 Task: Find connections with filter location Mahwah with filter topic #fundraisingwith filter profile language English with filter current company Sterling and Wilson Renewable Energy with filter school Birla Vishvakarma Mahavidyalaya with filter industry Computer Networking Products with filter service category Video Editing with filter keywords title Speechwriter
Action: Mouse moved to (474, 57)
Screenshot: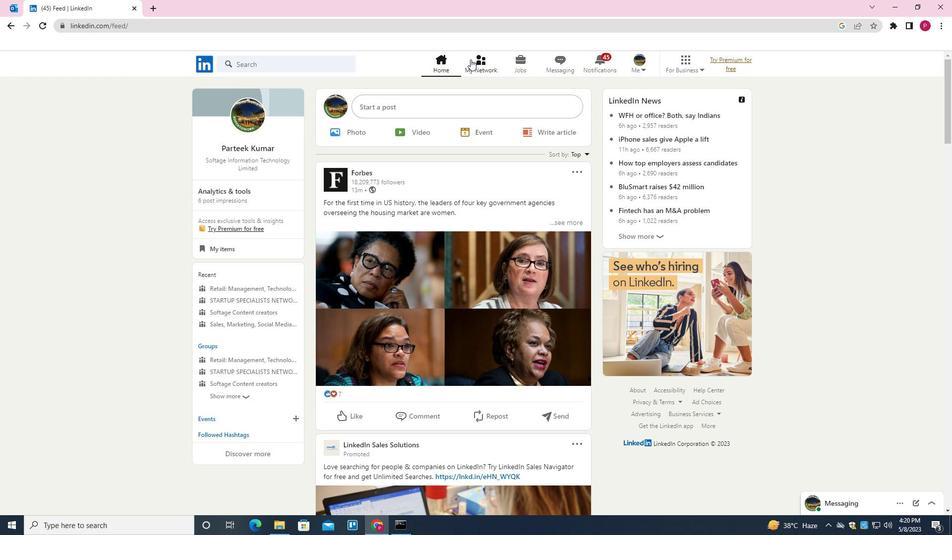 
Action: Mouse pressed left at (474, 57)
Screenshot: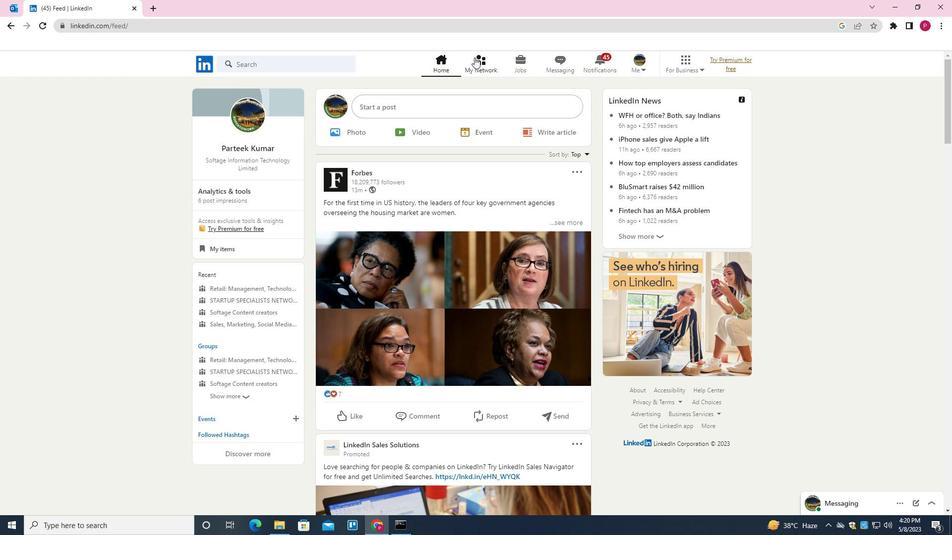 
Action: Mouse moved to (303, 123)
Screenshot: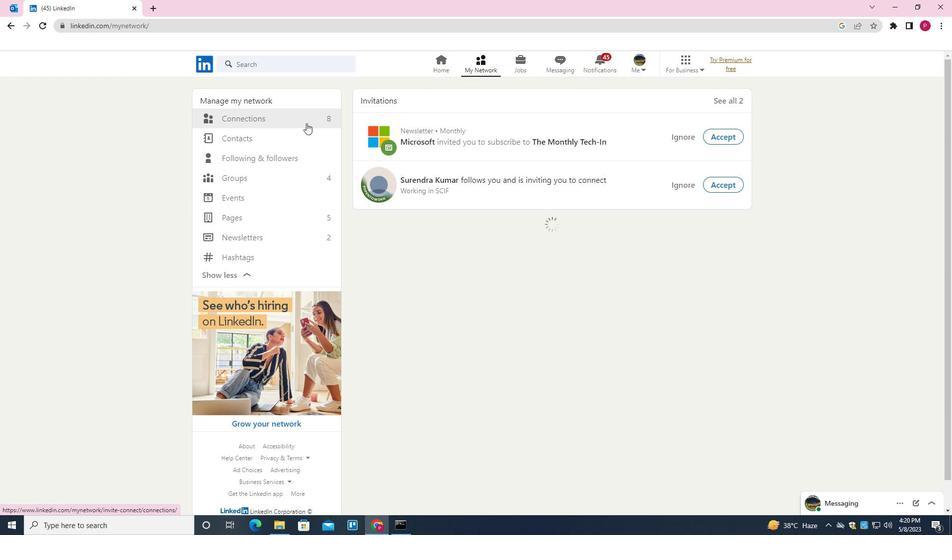 
Action: Mouse pressed left at (303, 123)
Screenshot: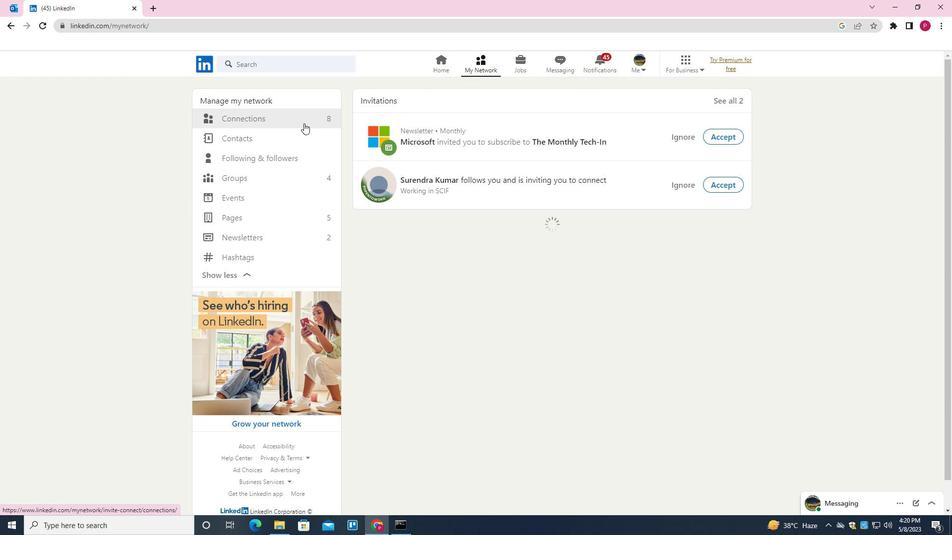 
Action: Mouse moved to (556, 121)
Screenshot: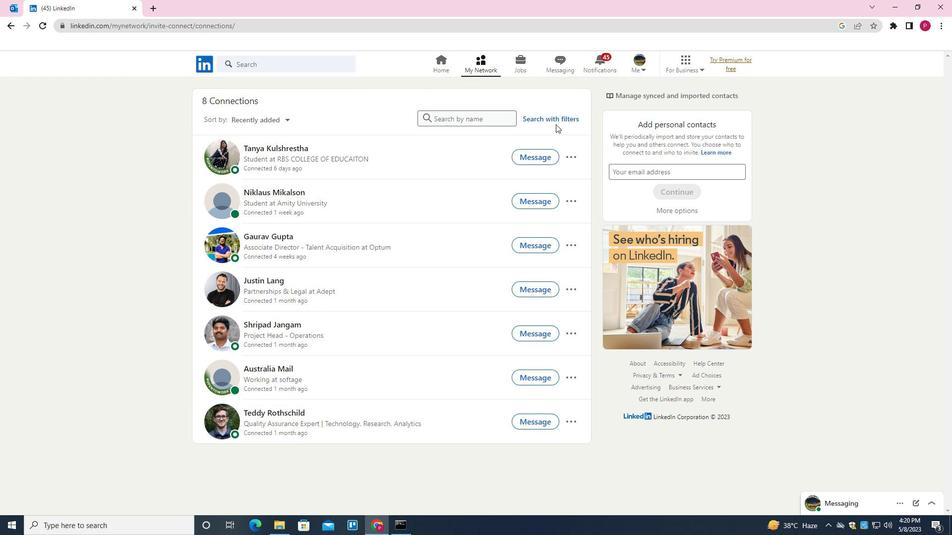 
Action: Mouse pressed left at (556, 121)
Screenshot: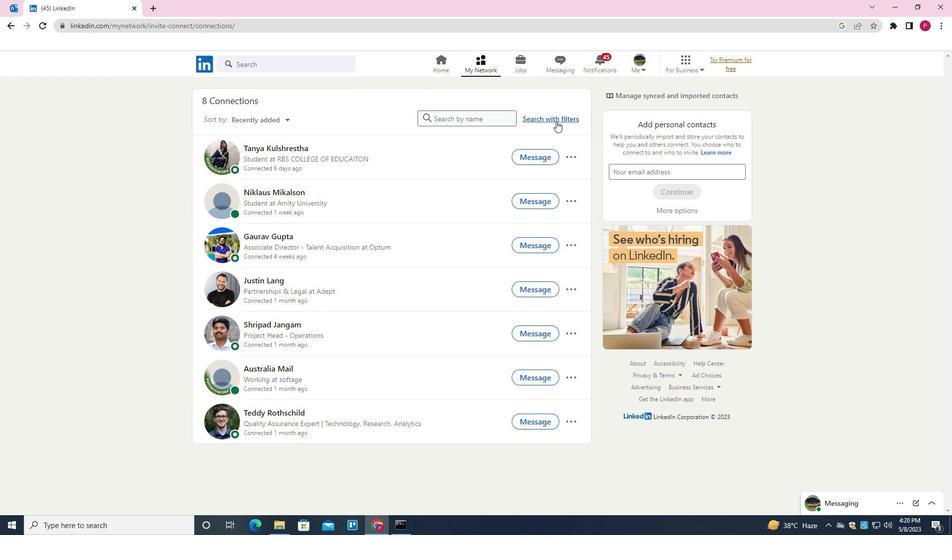 
Action: Mouse moved to (511, 95)
Screenshot: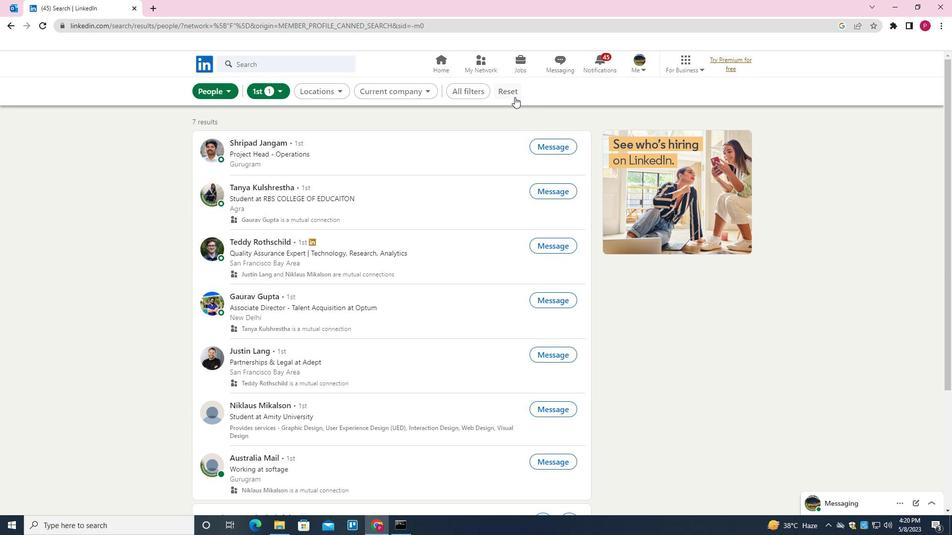
Action: Mouse pressed left at (511, 95)
Screenshot: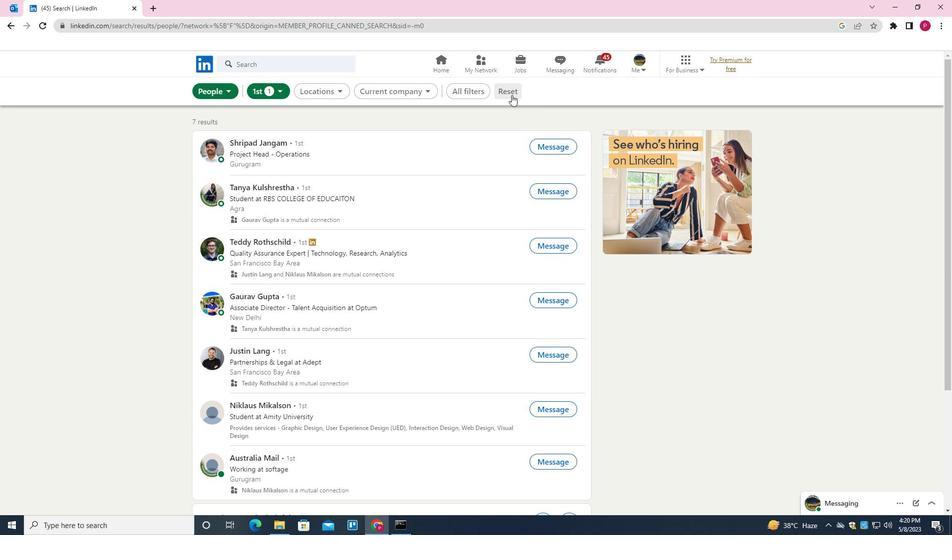 
Action: Mouse moved to (495, 91)
Screenshot: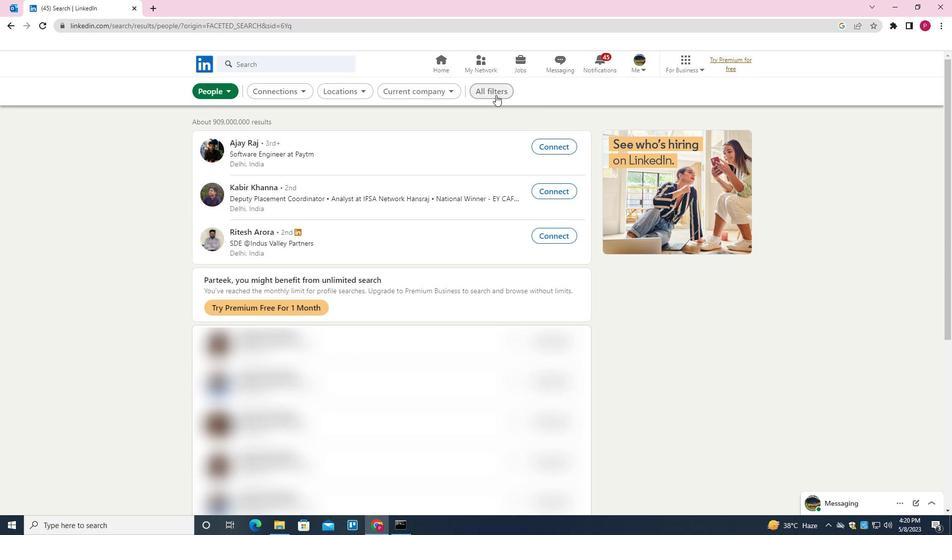 
Action: Mouse pressed left at (495, 91)
Screenshot: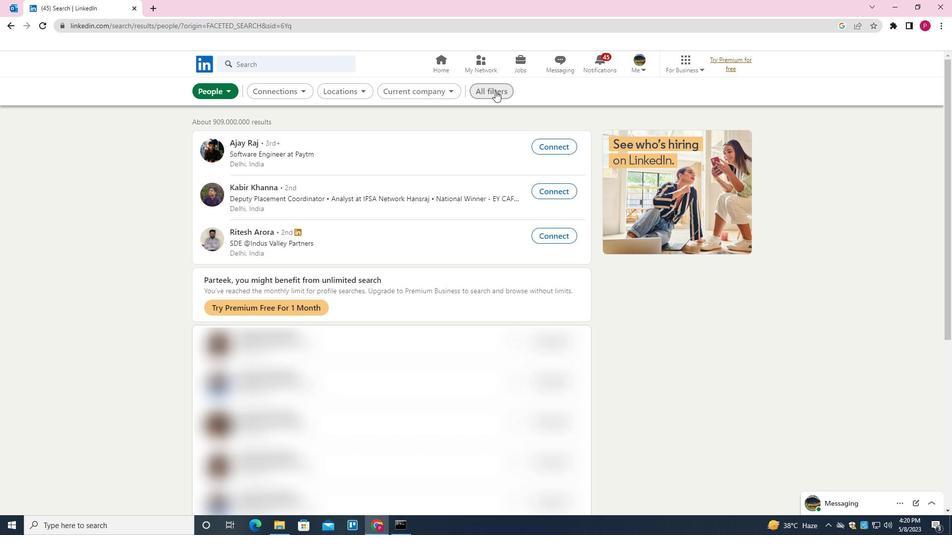 
Action: Mouse moved to (792, 246)
Screenshot: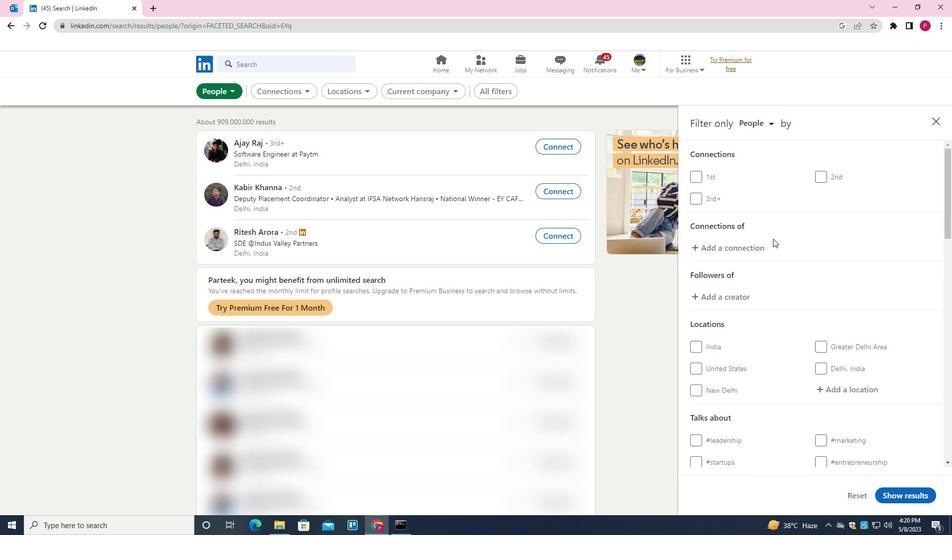 
Action: Mouse scrolled (792, 246) with delta (0, 0)
Screenshot: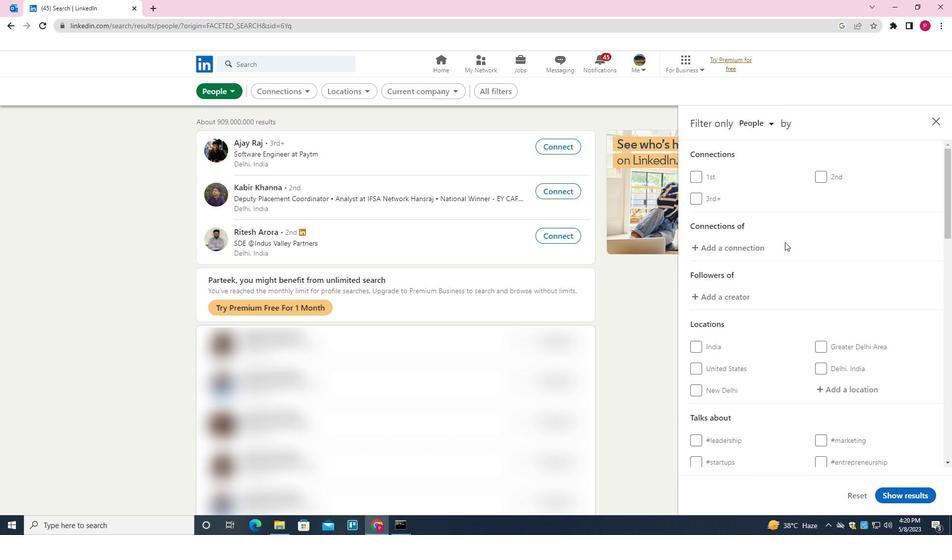 
Action: Mouse moved to (792, 249)
Screenshot: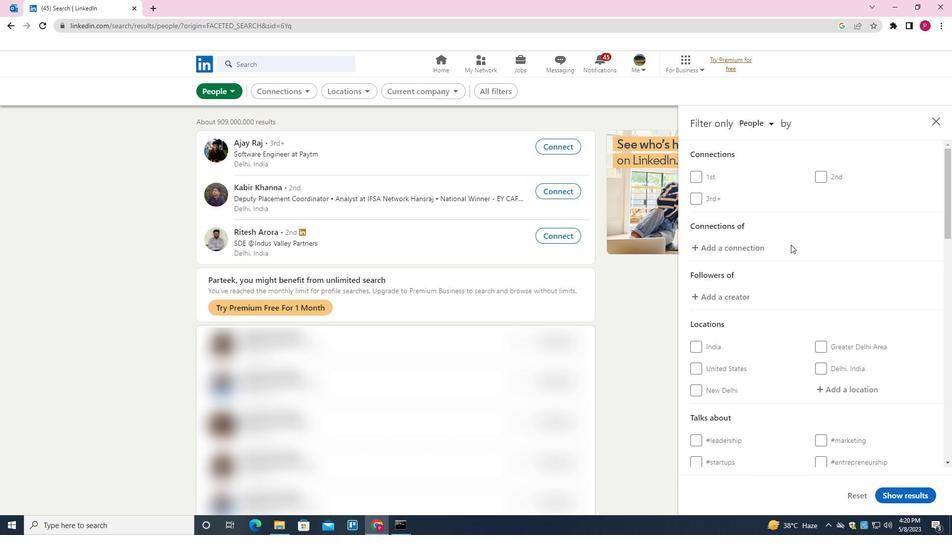 
Action: Mouse scrolled (792, 248) with delta (0, 0)
Screenshot: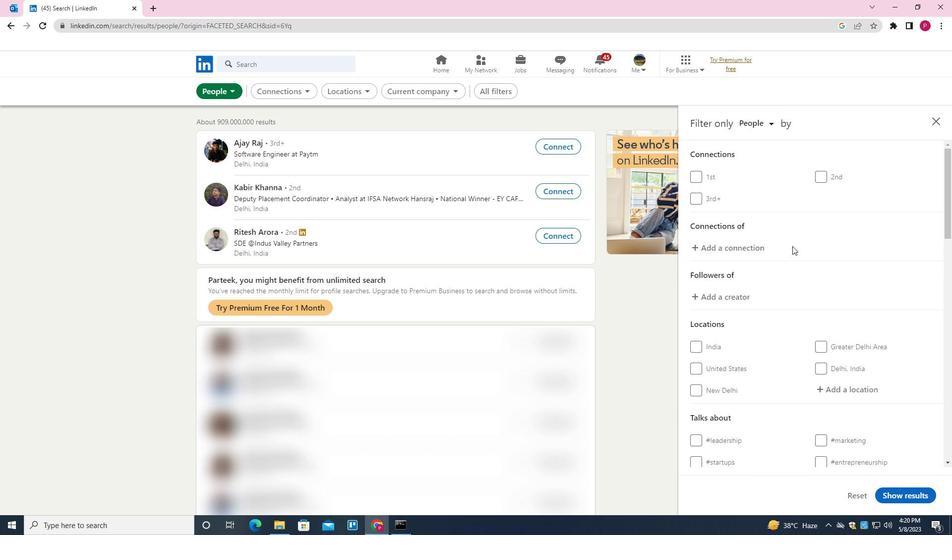 
Action: Mouse scrolled (792, 248) with delta (0, 0)
Screenshot: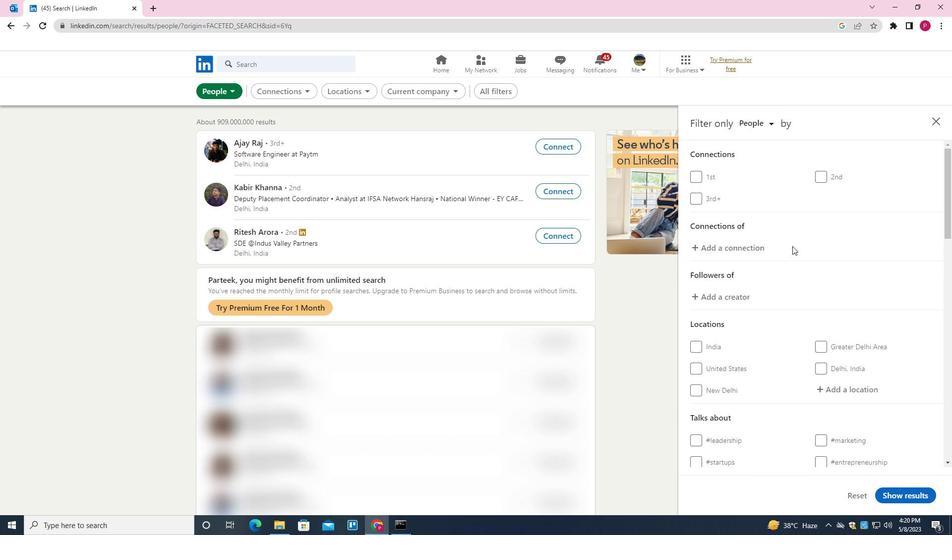 
Action: Mouse moved to (840, 243)
Screenshot: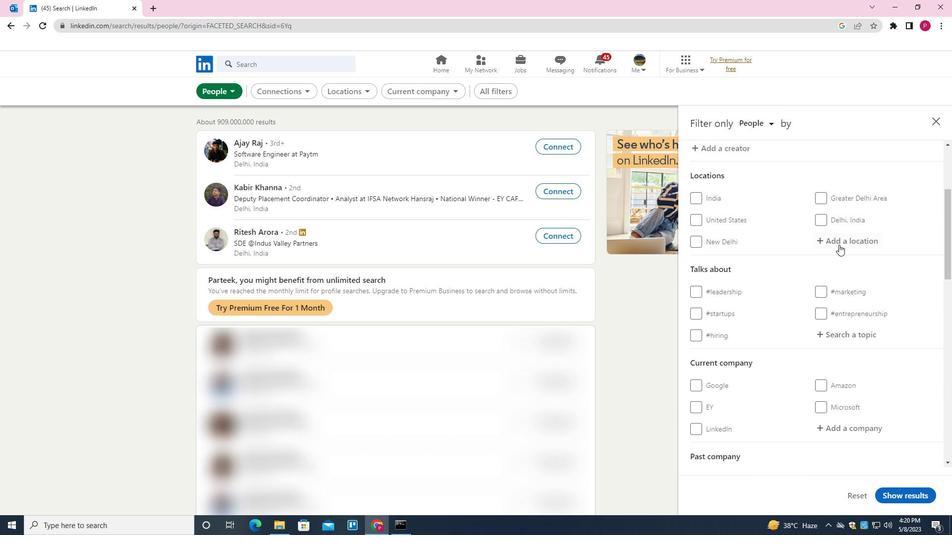 
Action: Mouse pressed left at (840, 243)
Screenshot: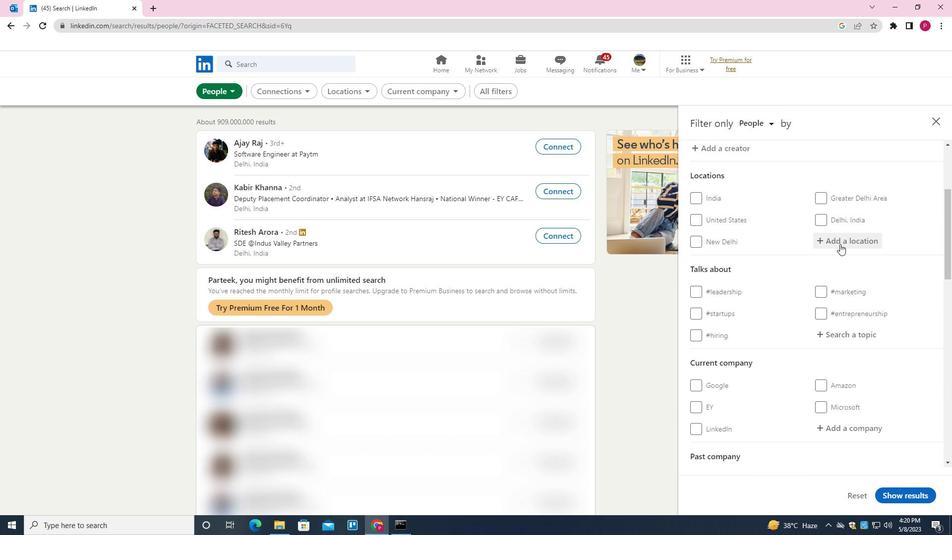 
Action: Mouse moved to (740, 307)
Screenshot: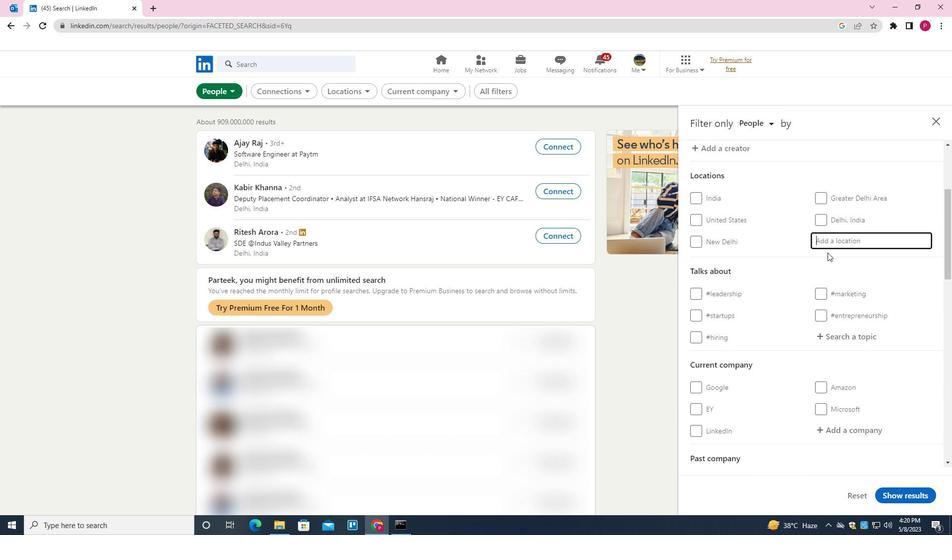 
Action: Key pressed <Key.shift>MAHWAH
Screenshot: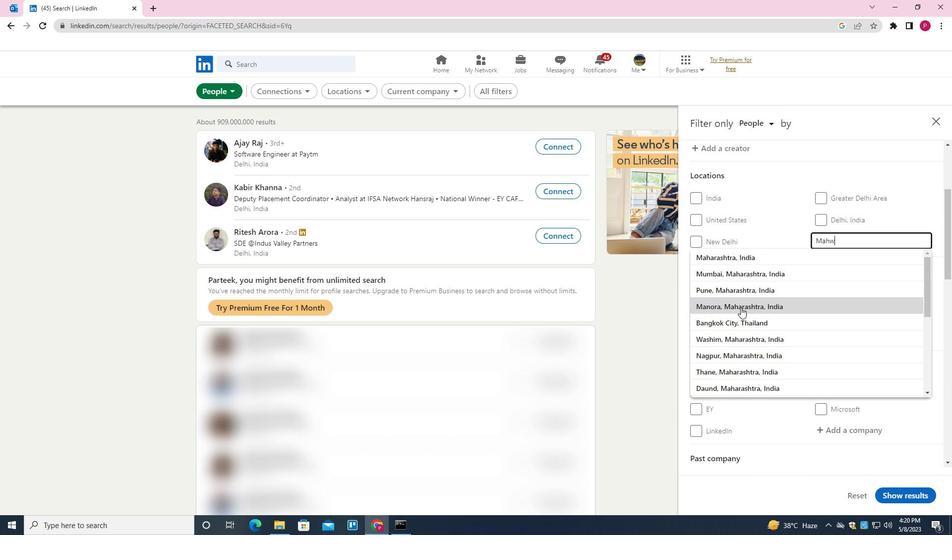 
Action: Mouse moved to (740, 308)
Screenshot: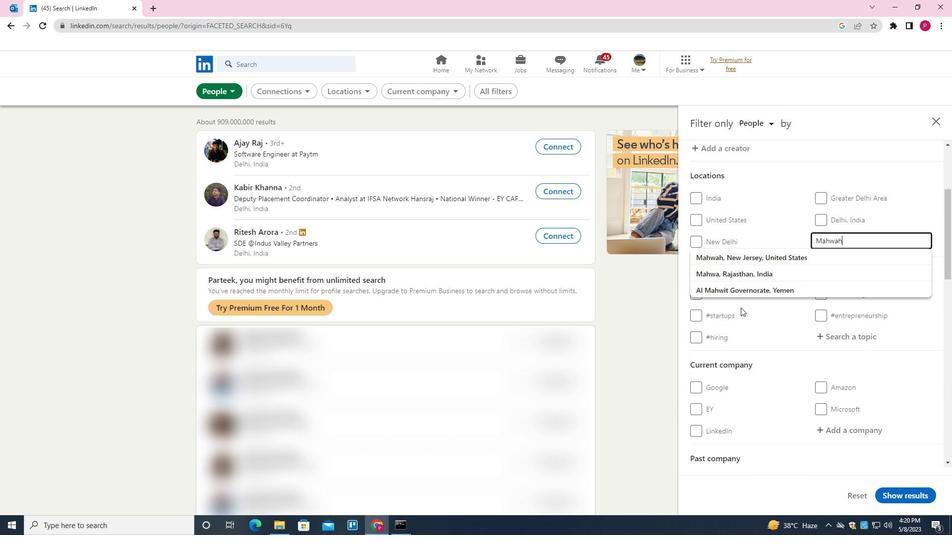 
Action: Key pressed <Key.down><Key.enter>
Screenshot: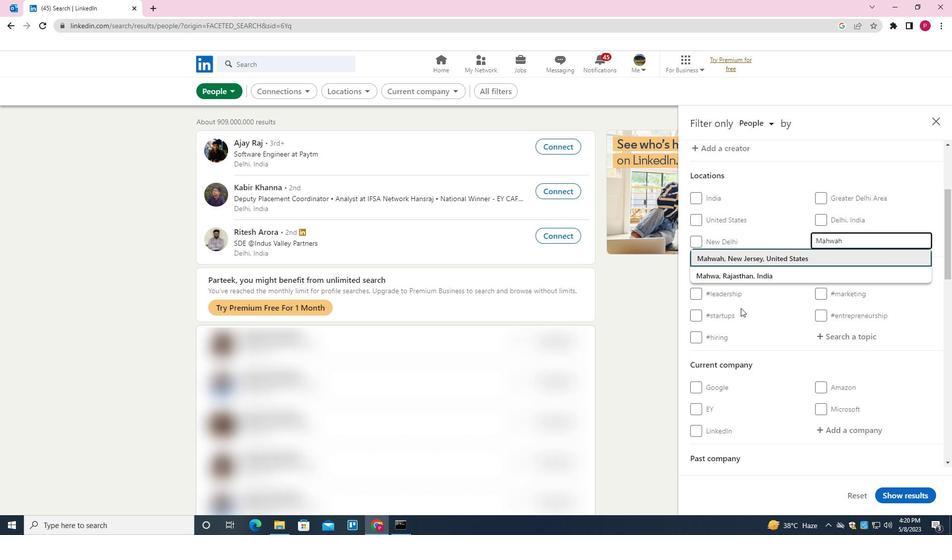 
Action: Mouse moved to (739, 308)
Screenshot: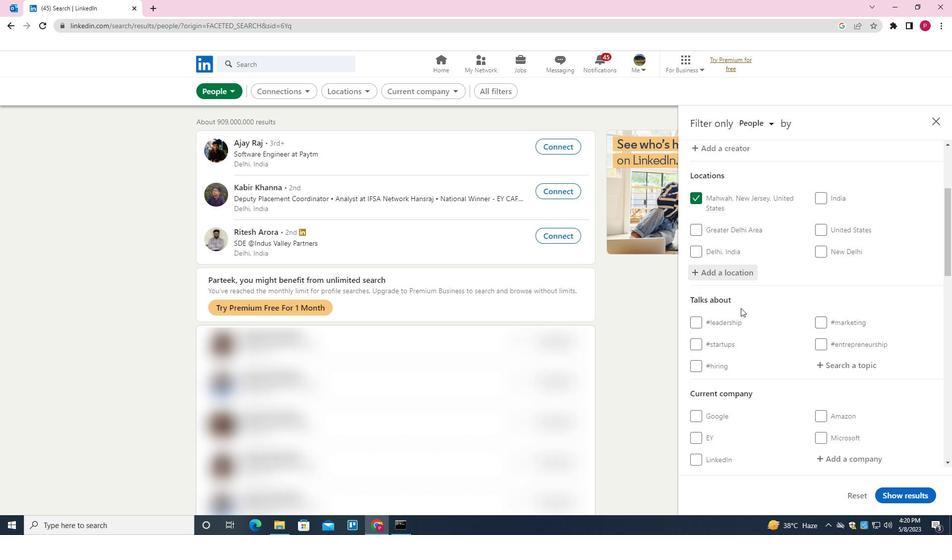 
Action: Mouse scrolled (739, 308) with delta (0, 0)
Screenshot: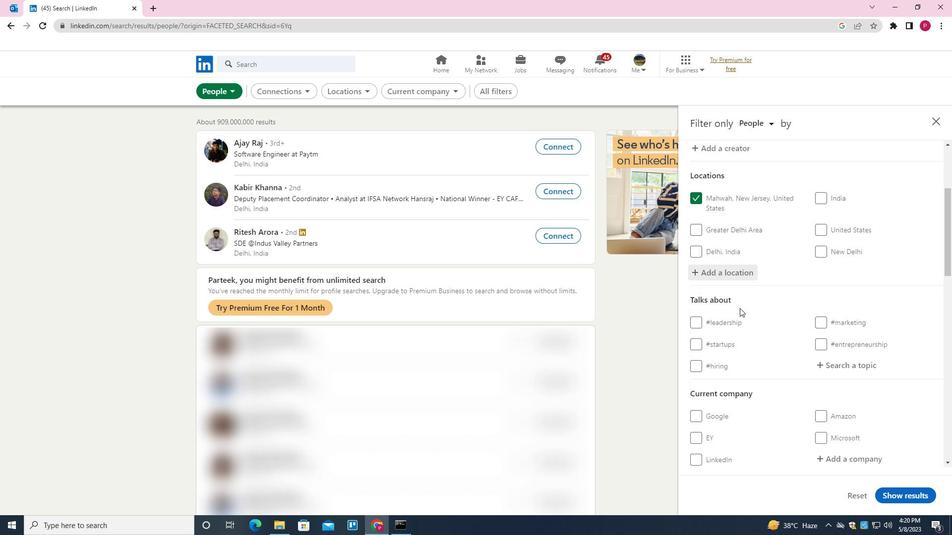 
Action: Mouse scrolled (739, 308) with delta (0, 0)
Screenshot: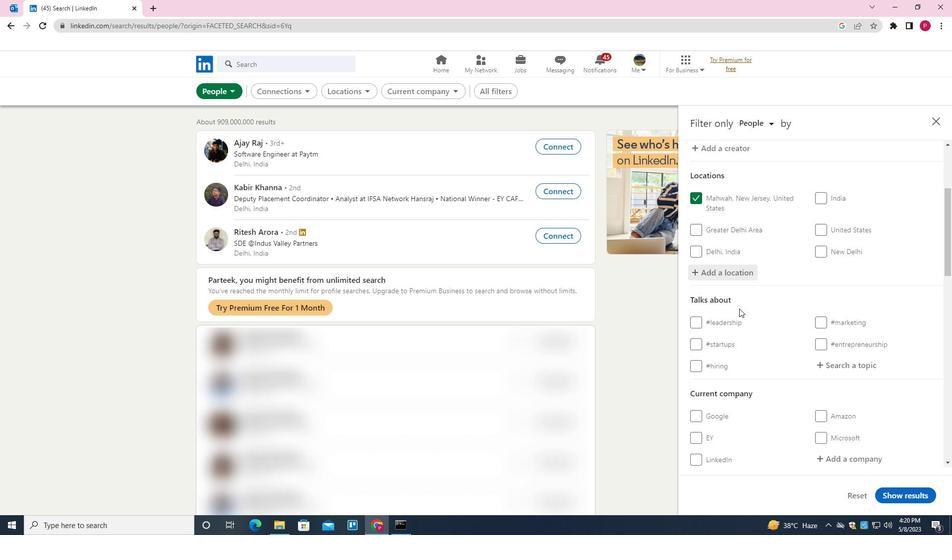 
Action: Mouse scrolled (739, 308) with delta (0, 0)
Screenshot: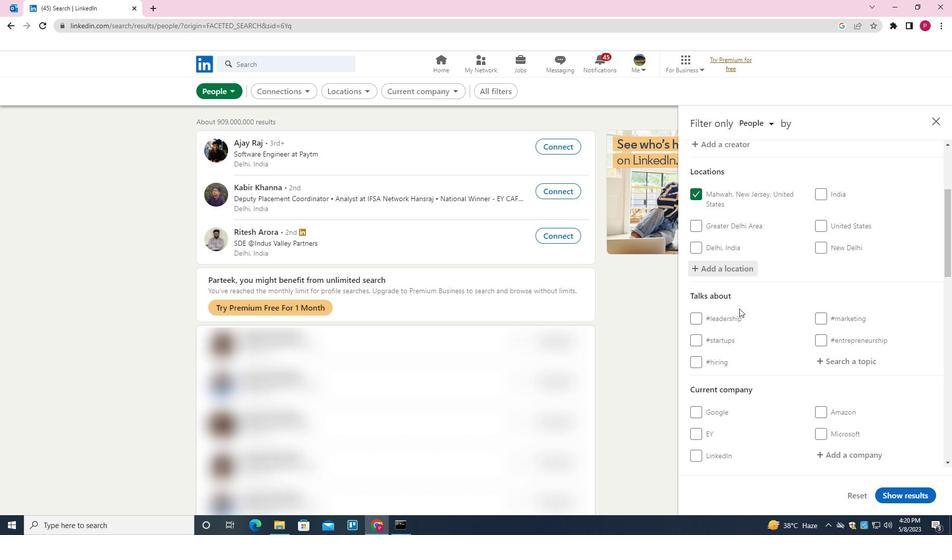 
Action: Mouse moved to (845, 216)
Screenshot: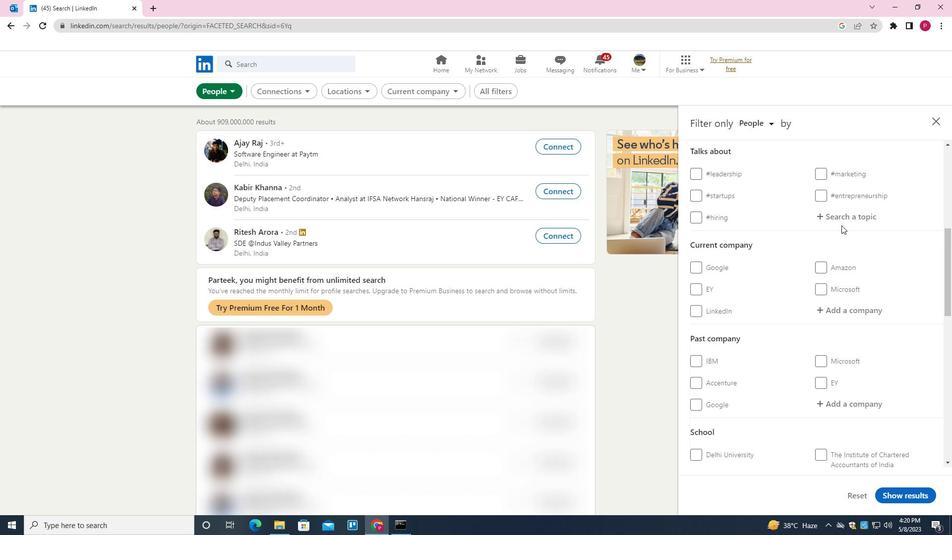 
Action: Mouse pressed left at (845, 216)
Screenshot: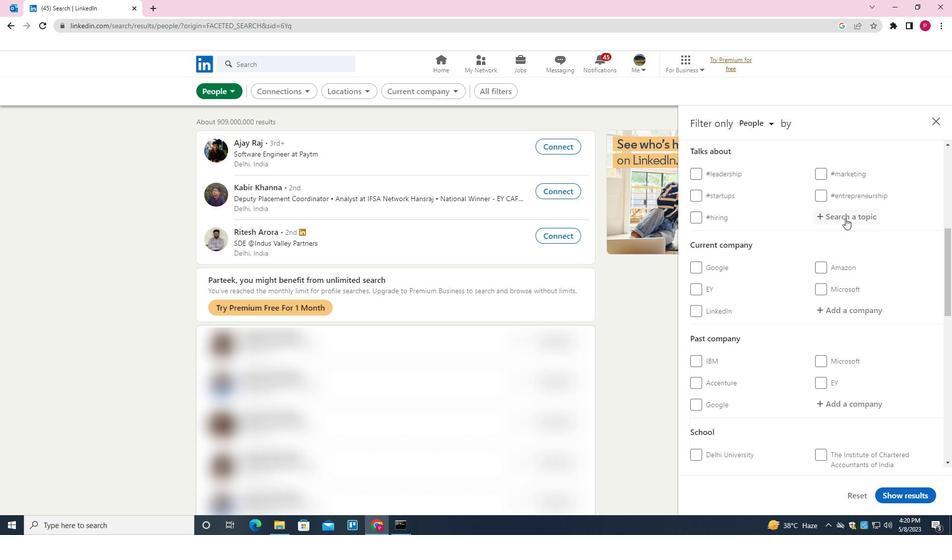 
Action: Key pressed FUNDRAISING<Key.down><Key.enter>
Screenshot: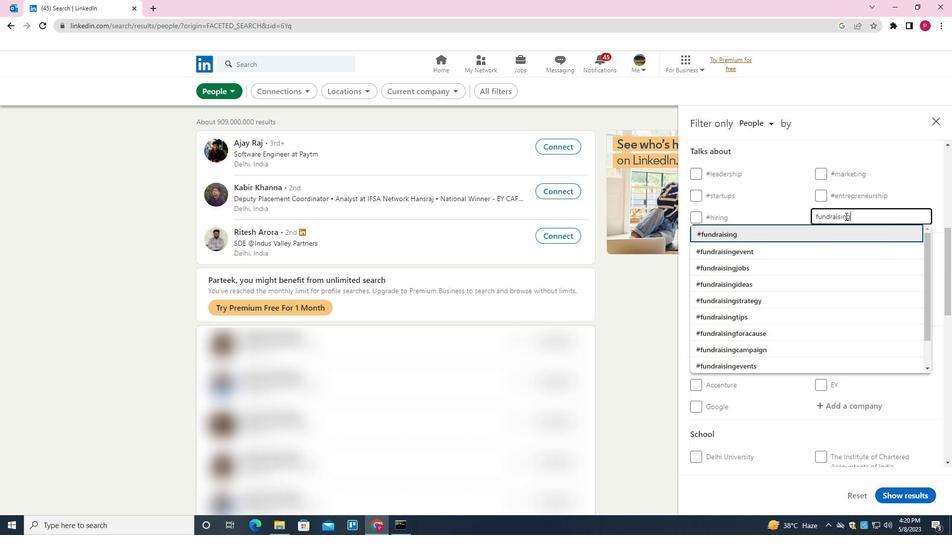 
Action: Mouse moved to (767, 293)
Screenshot: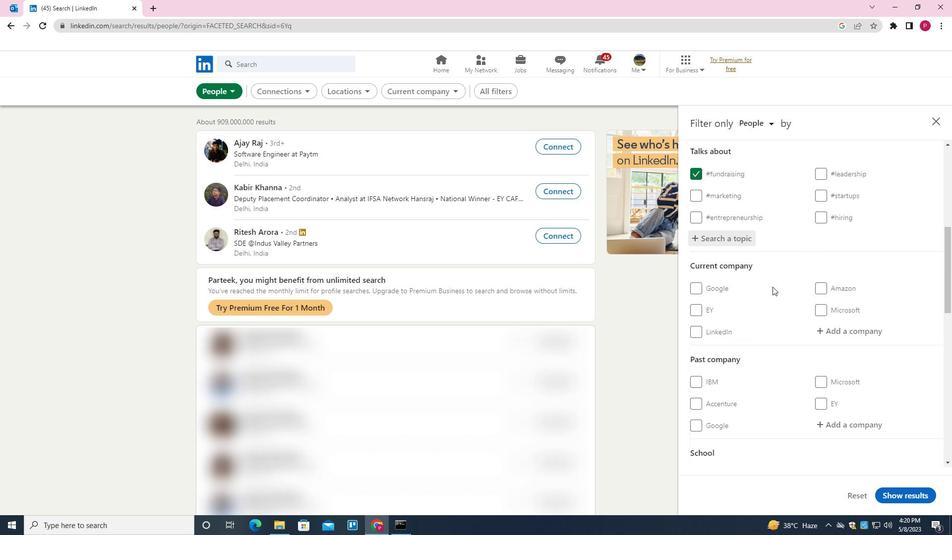 
Action: Mouse scrolled (767, 293) with delta (0, 0)
Screenshot: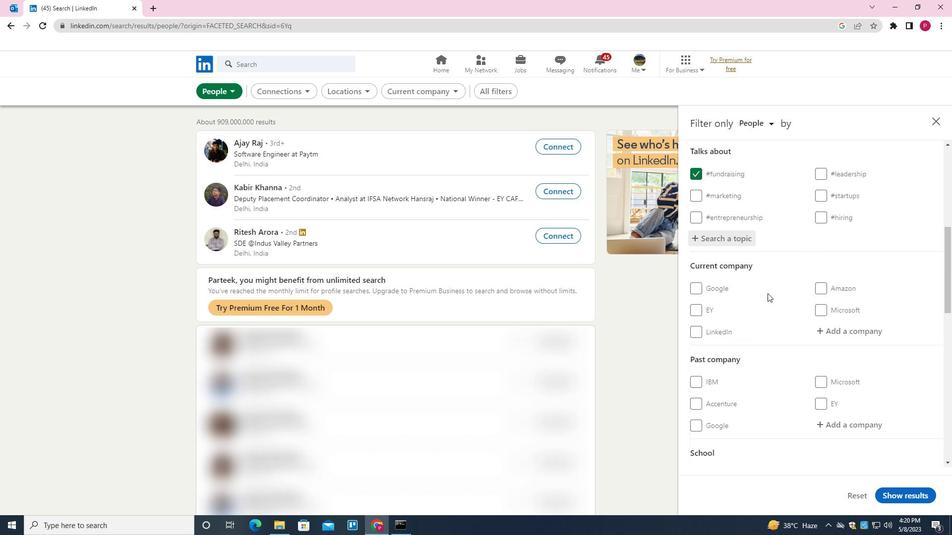 
Action: Mouse scrolled (767, 293) with delta (0, 0)
Screenshot: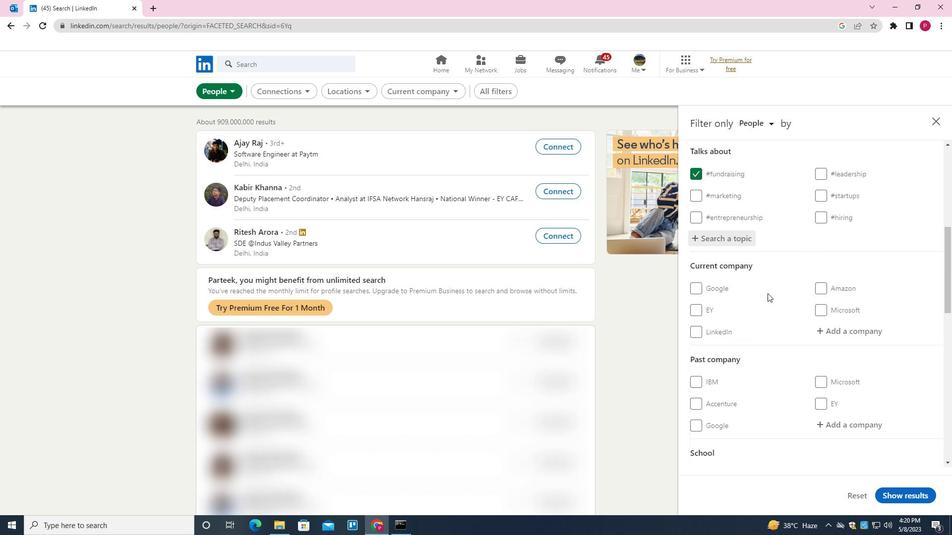 
Action: Mouse scrolled (767, 293) with delta (0, 0)
Screenshot: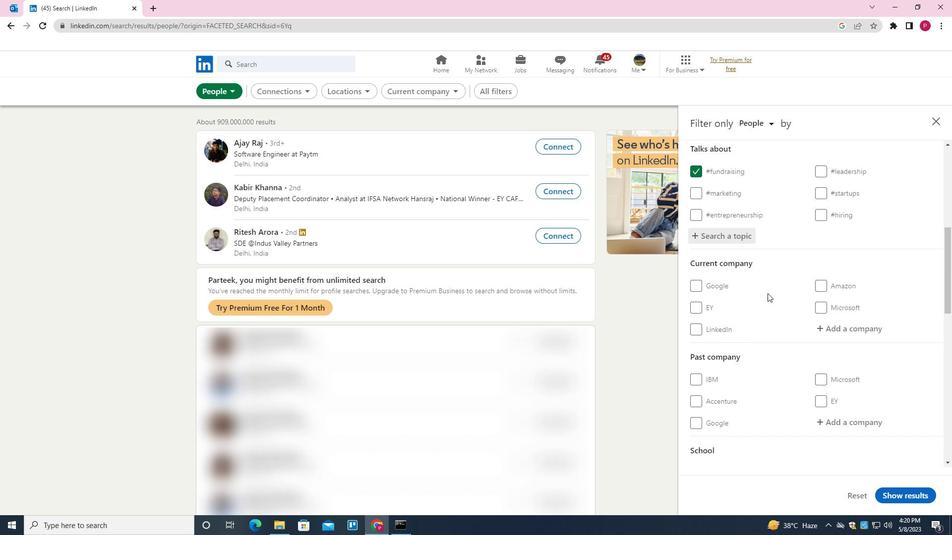 
Action: Mouse scrolled (767, 293) with delta (0, 0)
Screenshot: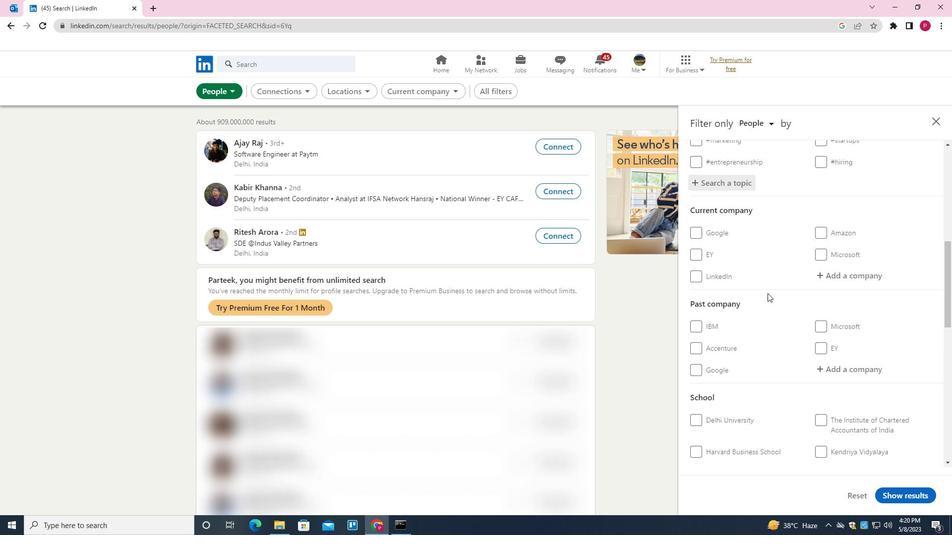 
Action: Mouse scrolled (767, 293) with delta (0, 0)
Screenshot: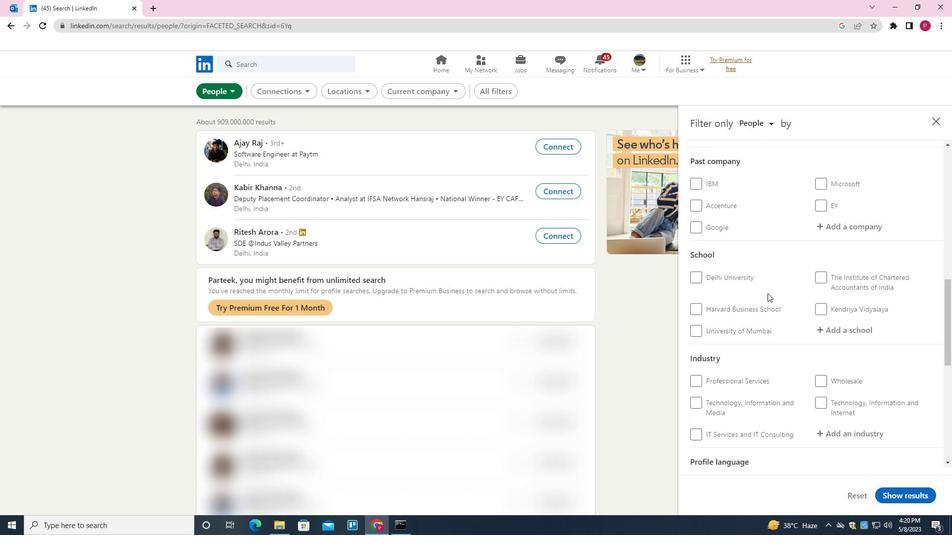 
Action: Mouse scrolled (767, 293) with delta (0, 0)
Screenshot: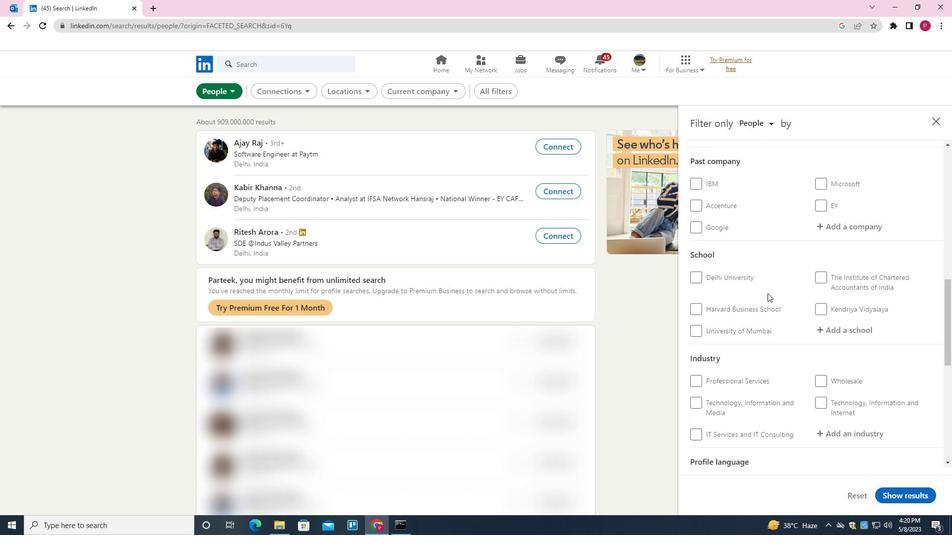 
Action: Mouse scrolled (767, 293) with delta (0, 0)
Screenshot: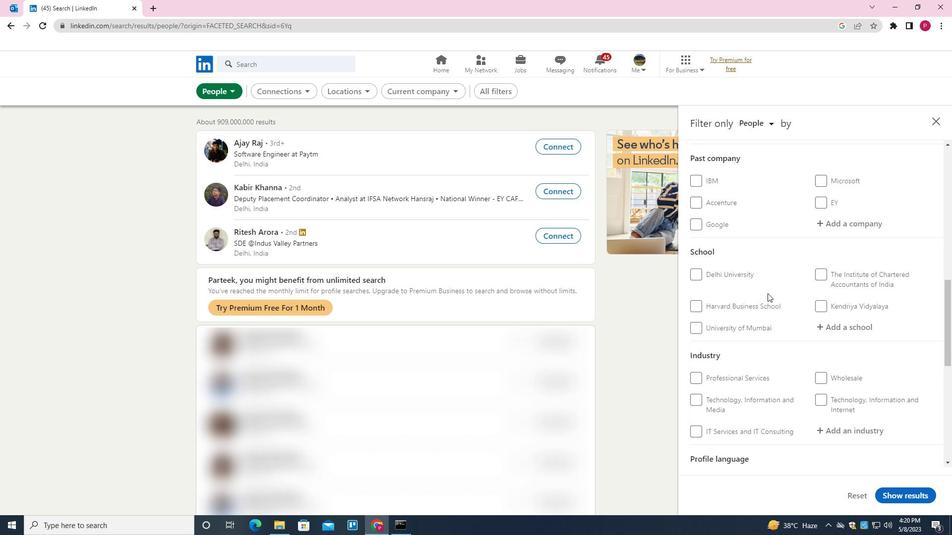 
Action: Mouse scrolled (767, 293) with delta (0, 0)
Screenshot: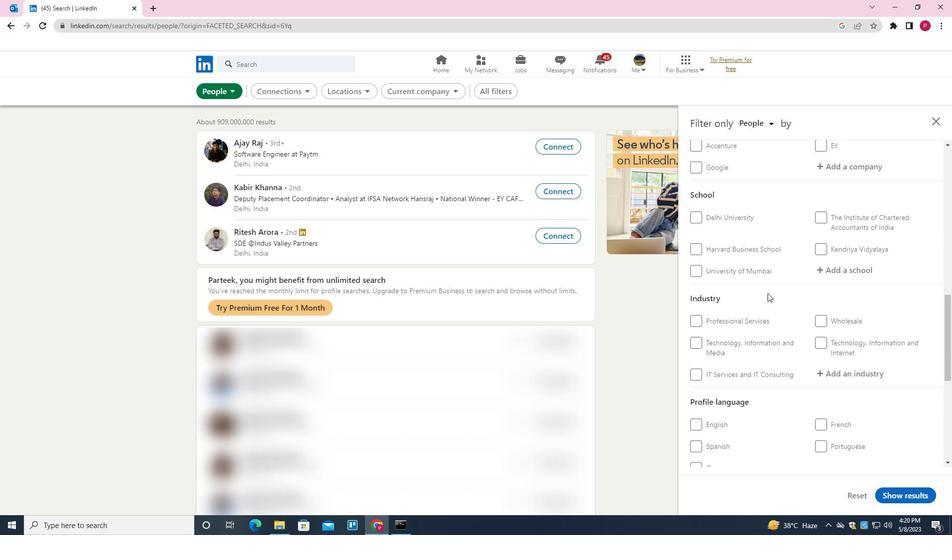 
Action: Mouse scrolled (767, 293) with delta (0, 0)
Screenshot: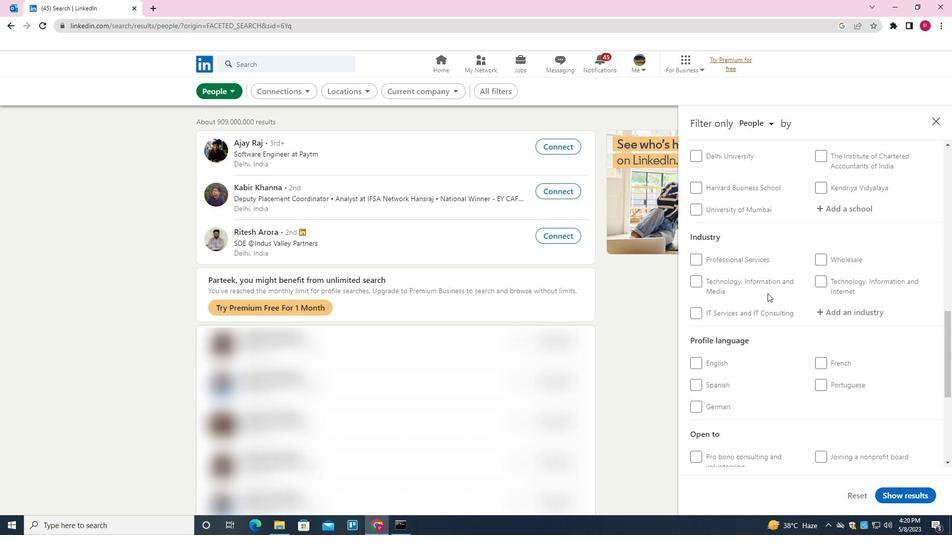 
Action: Mouse scrolled (767, 293) with delta (0, 0)
Screenshot: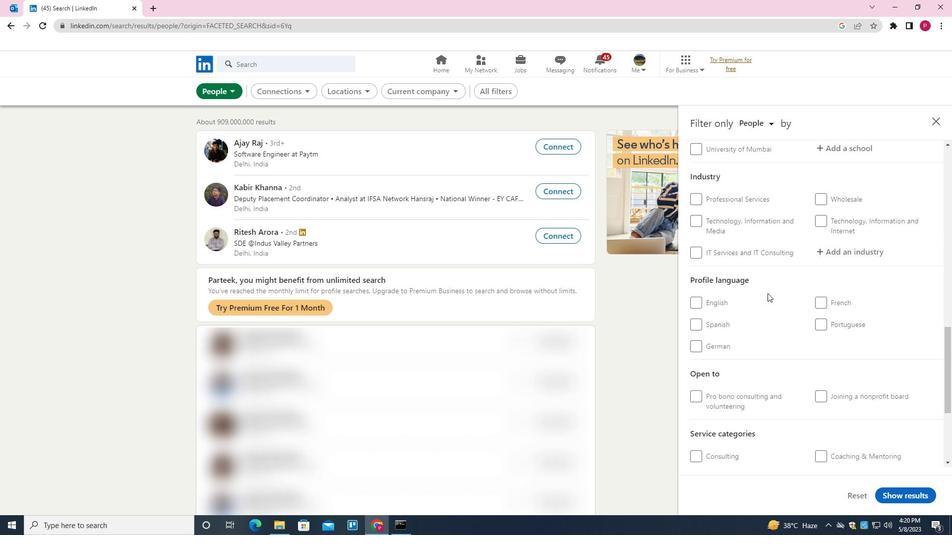 
Action: Mouse moved to (699, 192)
Screenshot: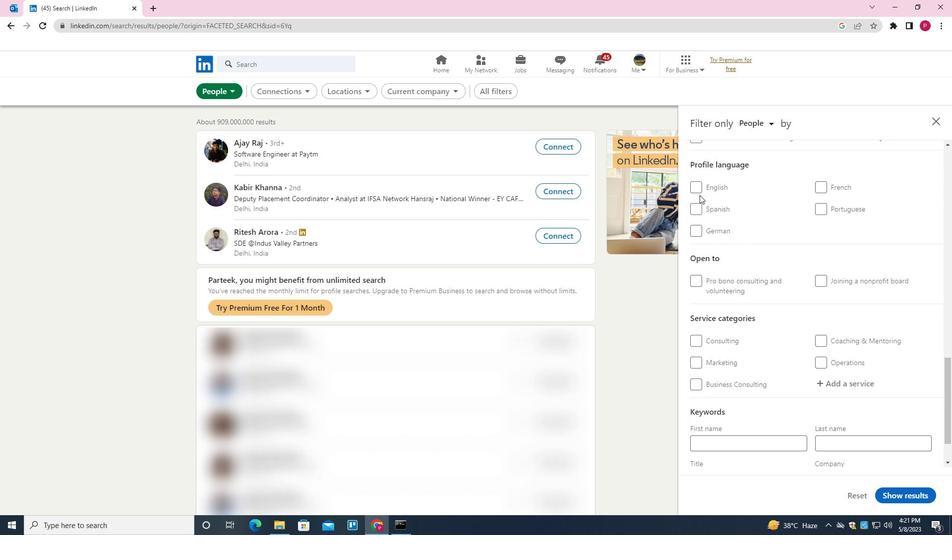 
Action: Mouse pressed left at (699, 192)
Screenshot: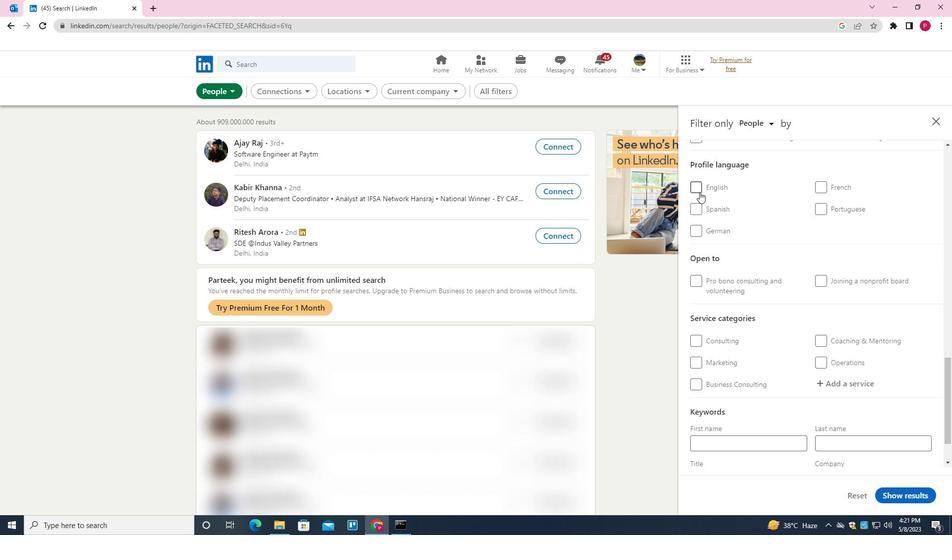 
Action: Mouse moved to (730, 220)
Screenshot: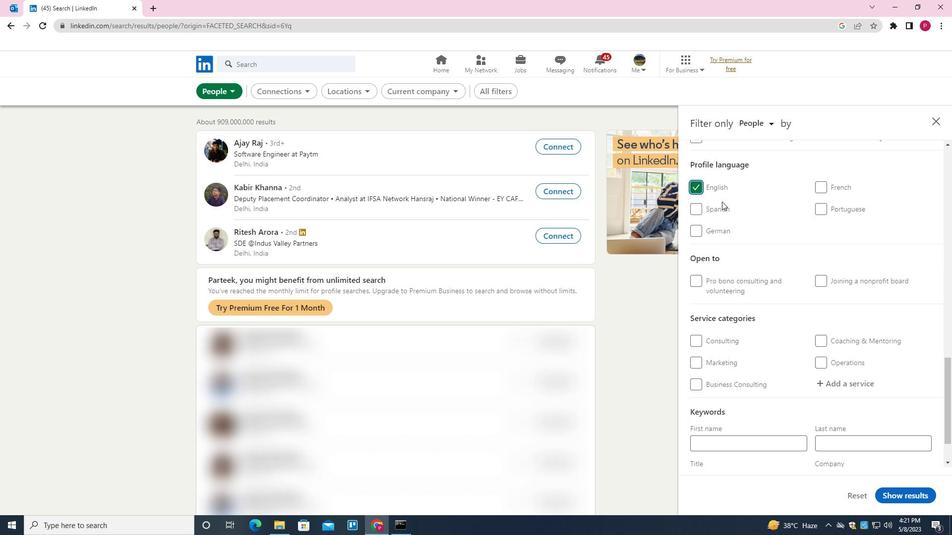 
Action: Mouse scrolled (730, 220) with delta (0, 0)
Screenshot: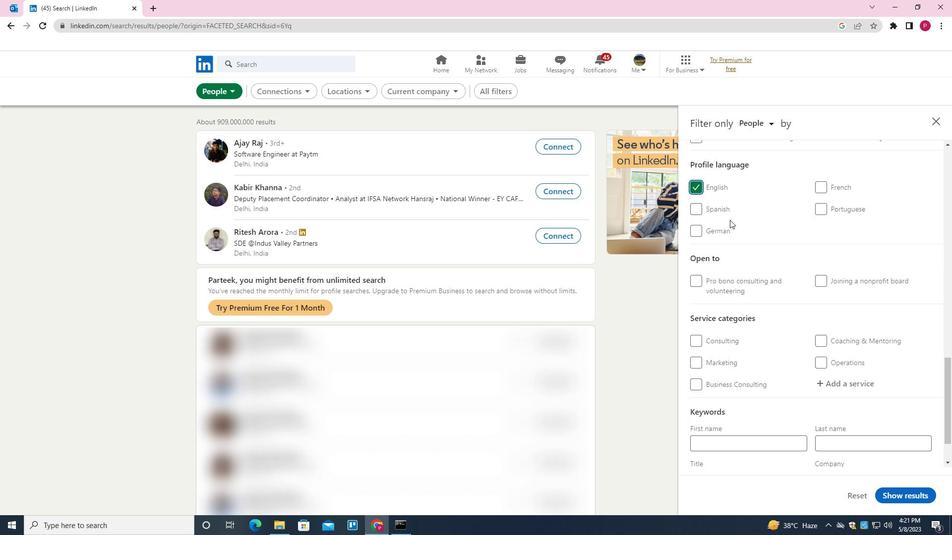 
Action: Mouse scrolled (730, 220) with delta (0, 0)
Screenshot: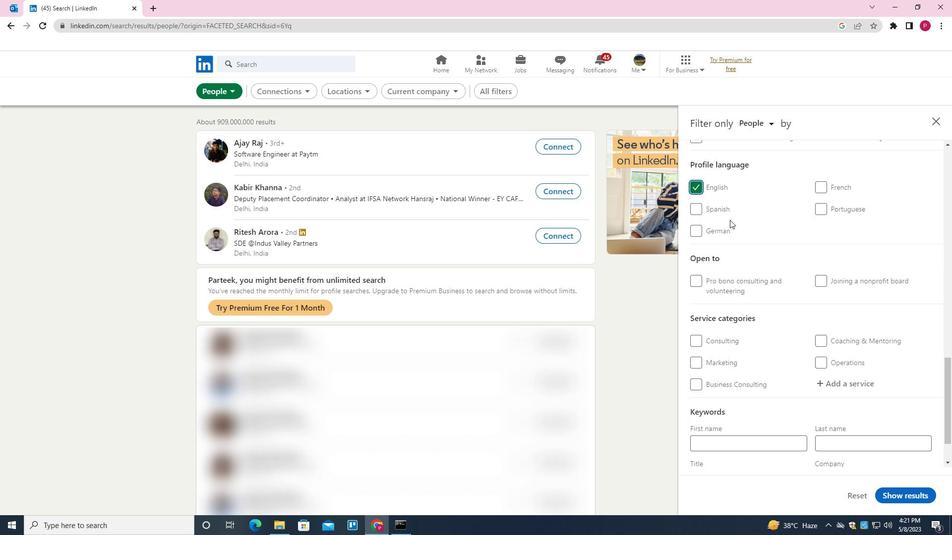
Action: Mouse scrolled (730, 220) with delta (0, 0)
Screenshot: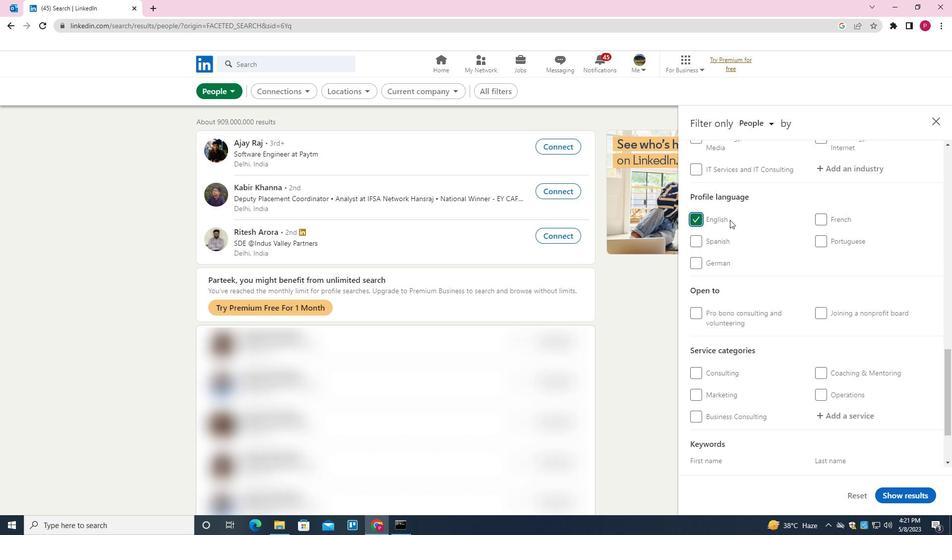 
Action: Mouse scrolled (730, 220) with delta (0, 0)
Screenshot: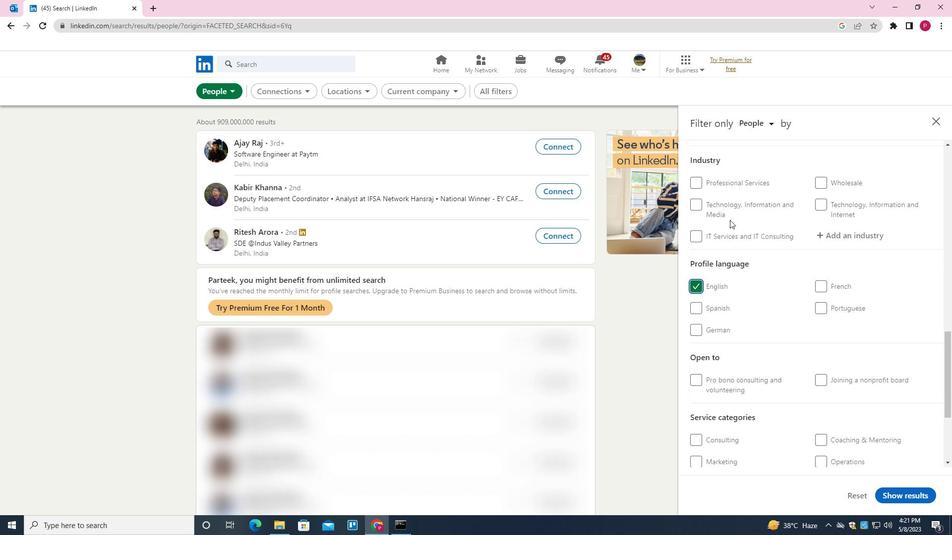 
Action: Mouse scrolled (730, 220) with delta (0, 0)
Screenshot: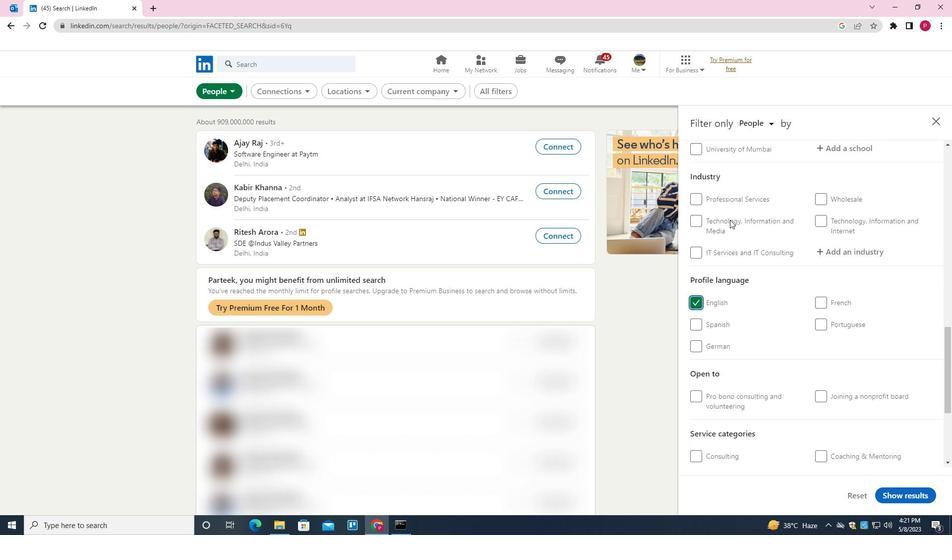 
Action: Mouse scrolled (730, 220) with delta (0, 0)
Screenshot: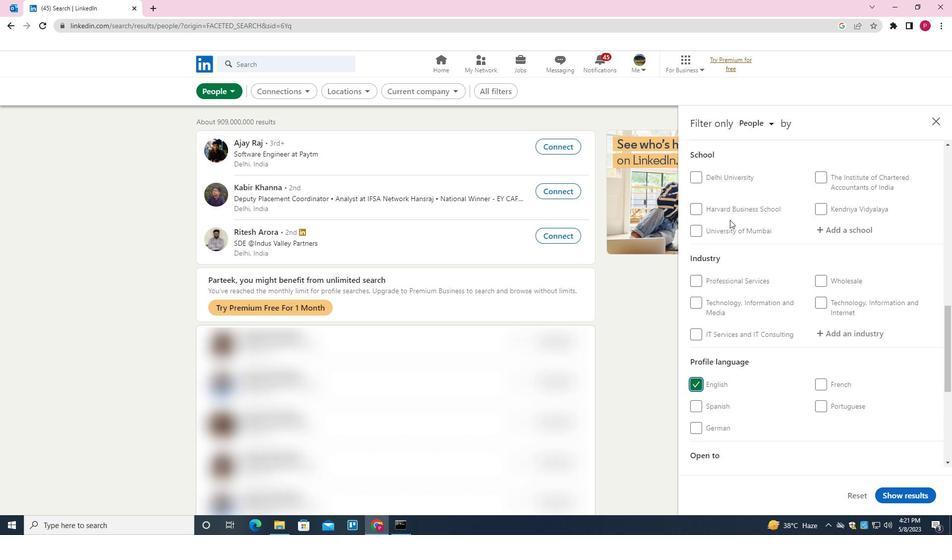
Action: Mouse scrolled (730, 220) with delta (0, 0)
Screenshot: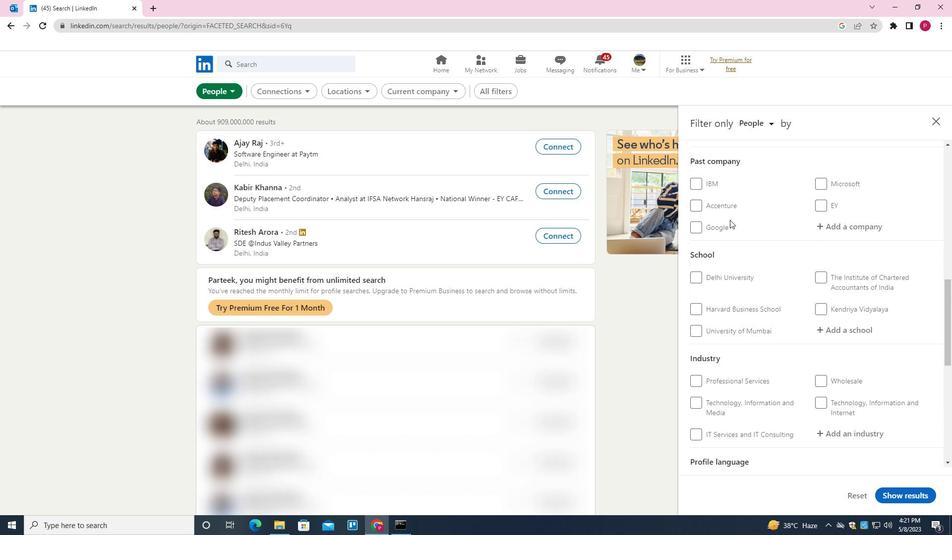 
Action: Mouse scrolled (730, 220) with delta (0, 0)
Screenshot: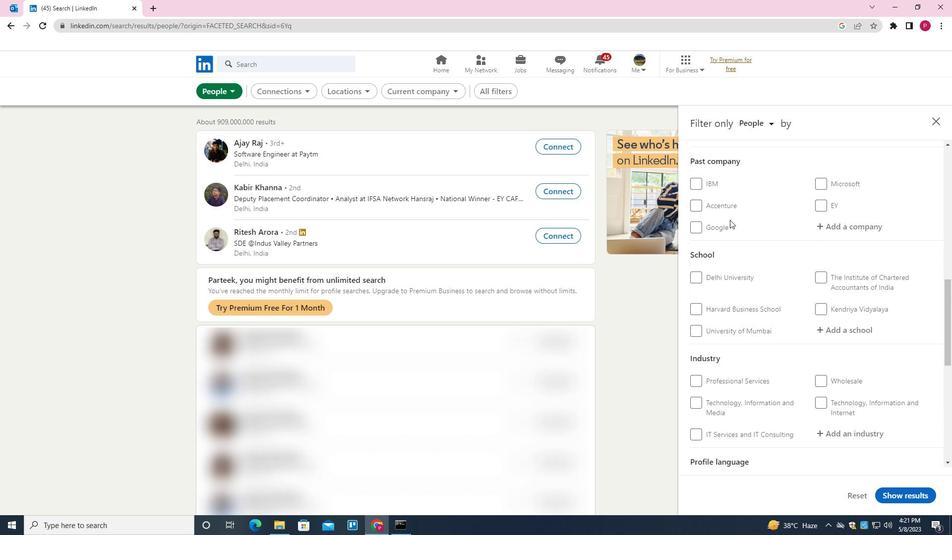 
Action: Mouse moved to (851, 233)
Screenshot: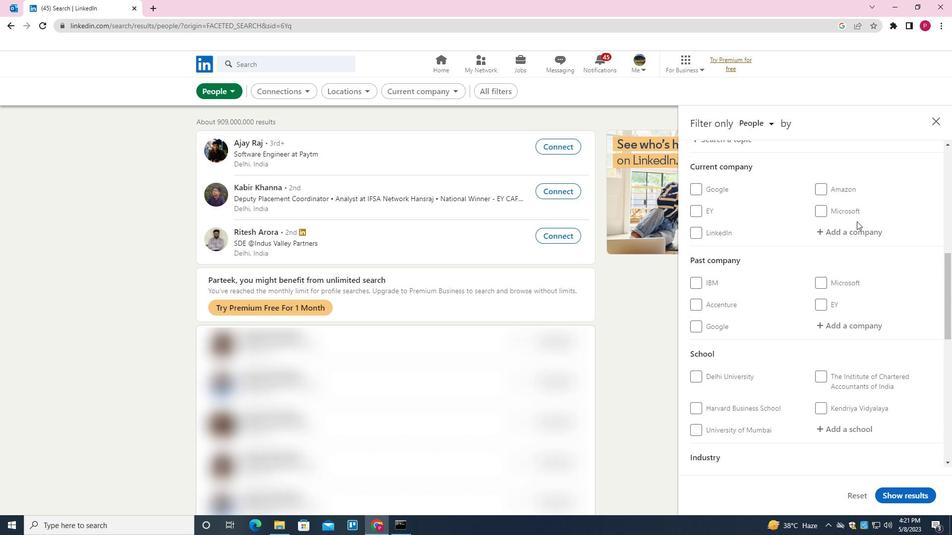 
Action: Mouse pressed left at (851, 233)
Screenshot: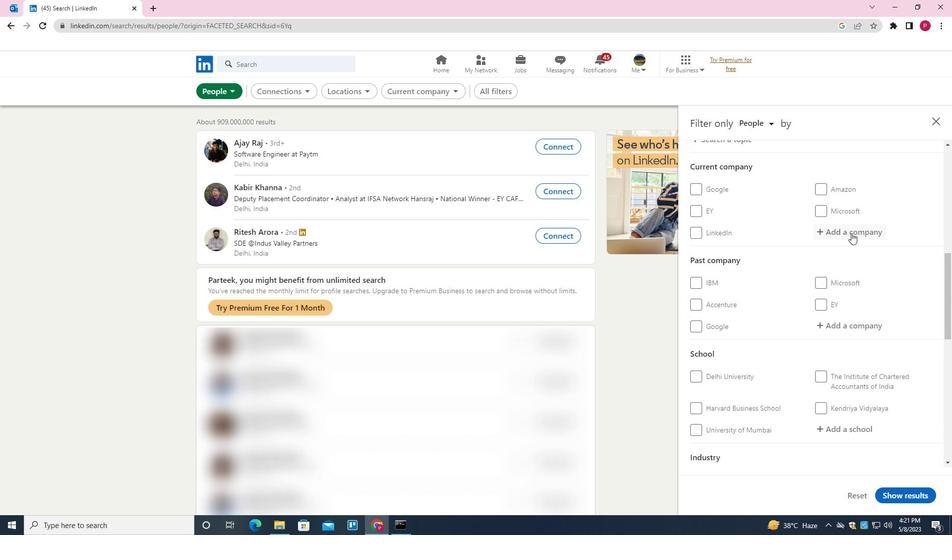 
Action: Key pressed <Key.shift><Key.shift>STERLING<Key.space><Key.shift>AND<Key.space><Key.shift>WILSON<Key.space><Key.shift><Key.shift>RENEWABLE<Key.space><Key.shift><Key.shift>ENERGY<Key.down><Key.enter>
Screenshot: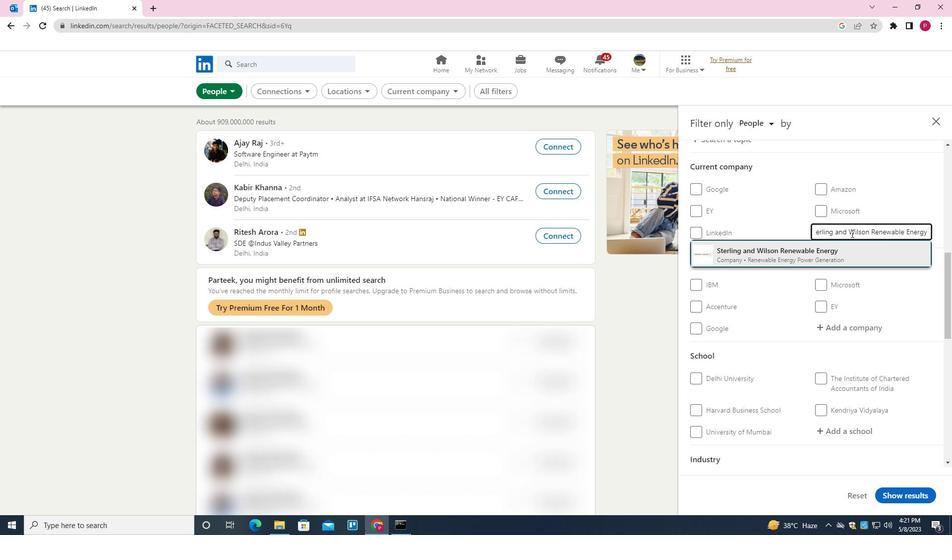 
Action: Mouse moved to (751, 271)
Screenshot: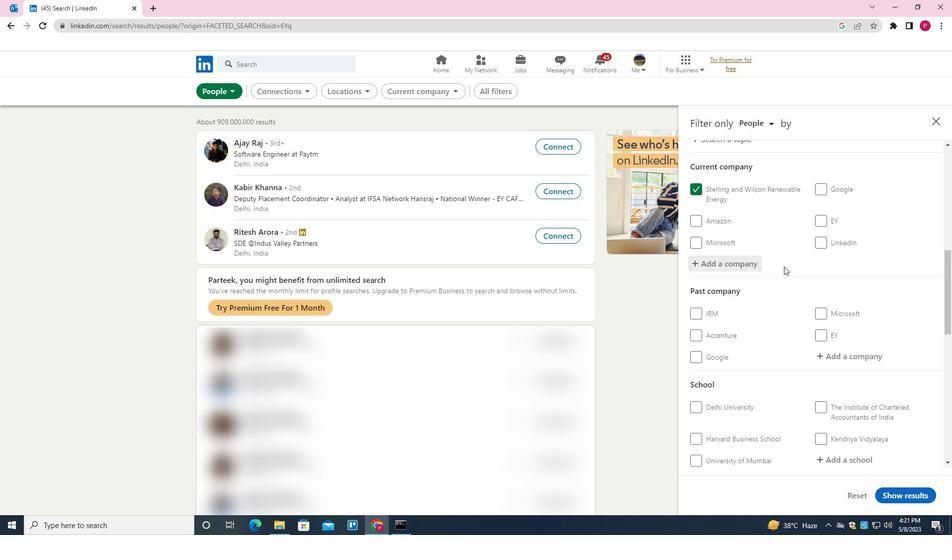 
Action: Mouse scrolled (751, 271) with delta (0, 0)
Screenshot: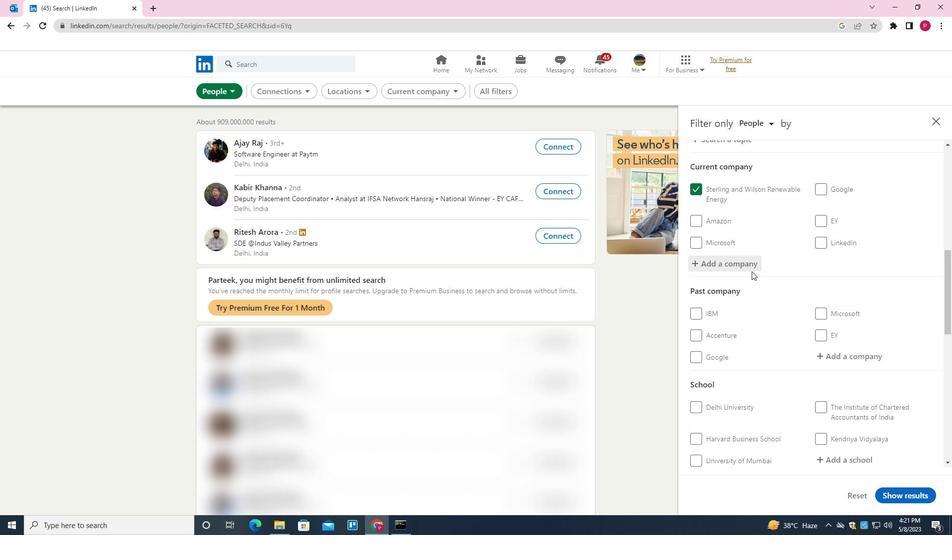 
Action: Mouse scrolled (751, 271) with delta (0, 0)
Screenshot: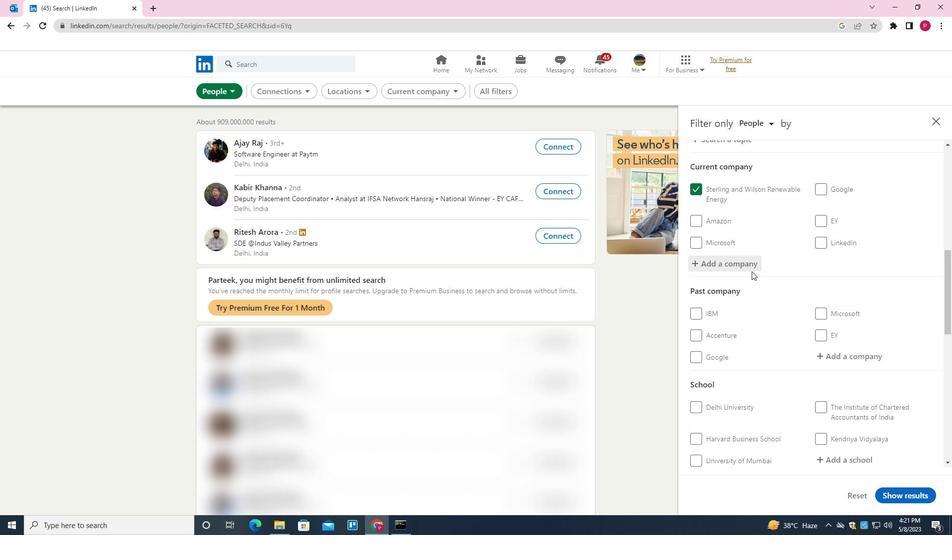 
Action: Mouse scrolled (751, 271) with delta (0, 0)
Screenshot: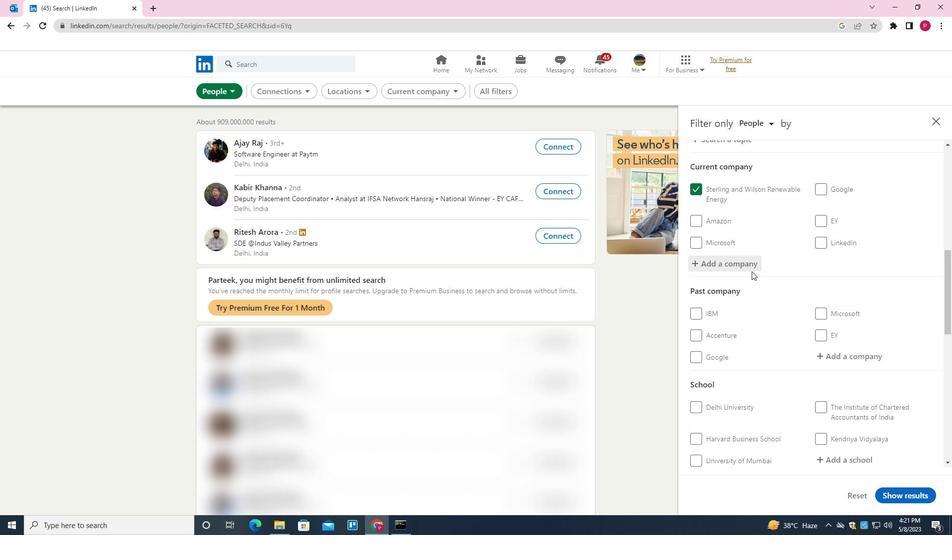 
Action: Mouse scrolled (751, 271) with delta (0, 0)
Screenshot: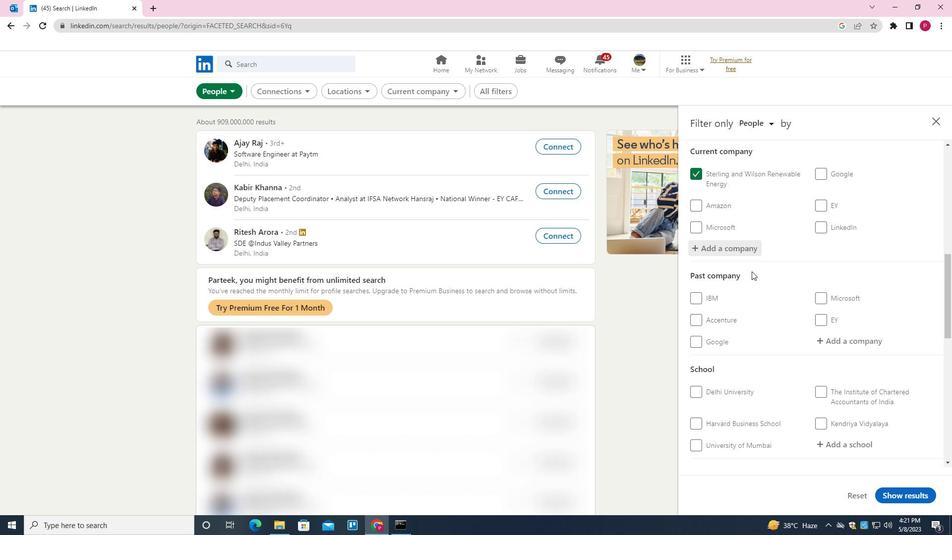 
Action: Mouse moved to (826, 259)
Screenshot: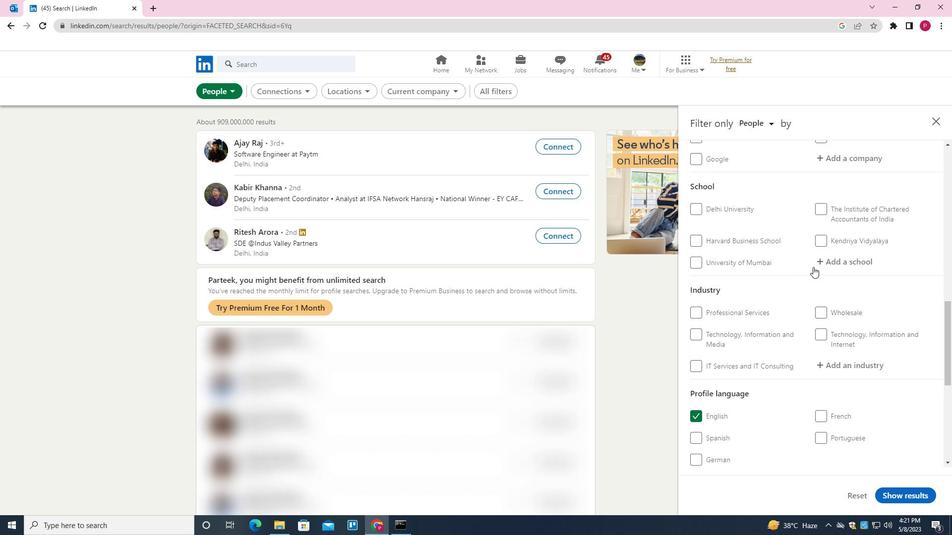
Action: Mouse pressed left at (826, 259)
Screenshot: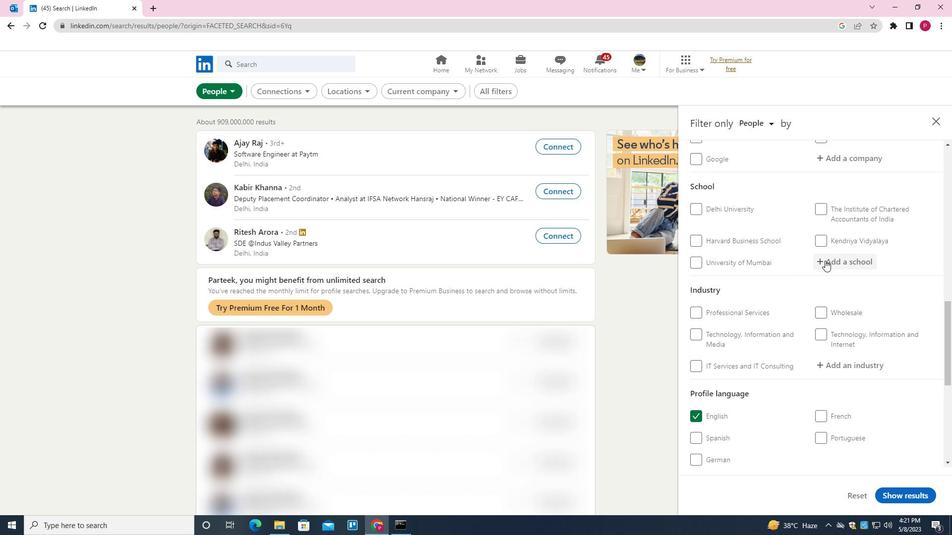 
Action: Key pressed <Key.shift><Key.shift><Key.shift><Key.shift><Key.shift><Key.shift><Key.shift><Key.shift><Key.shift>BIRLA<Key.space><Key.shift>VU<Key.backspace>ISHVAKARMA<Key.space><Key.down><Key.enter>
Screenshot: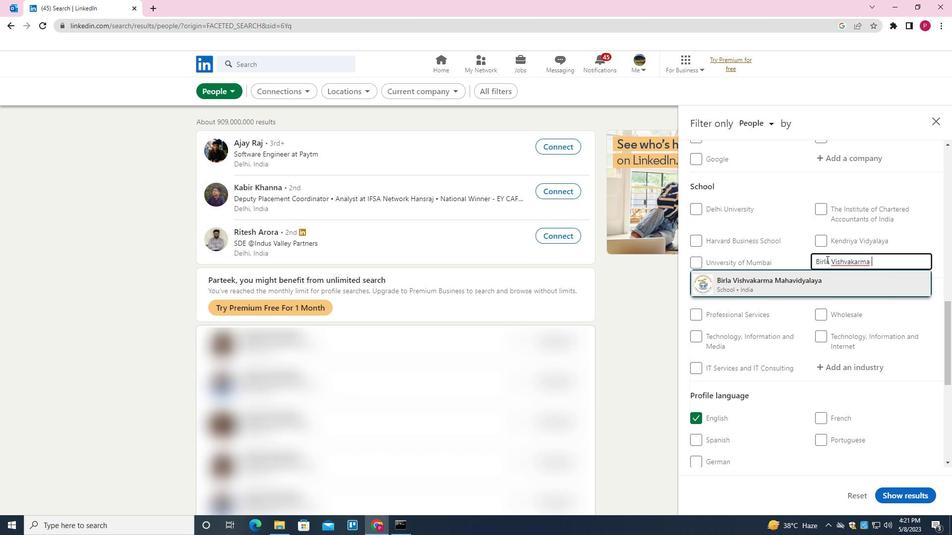 
Action: Mouse moved to (751, 291)
Screenshot: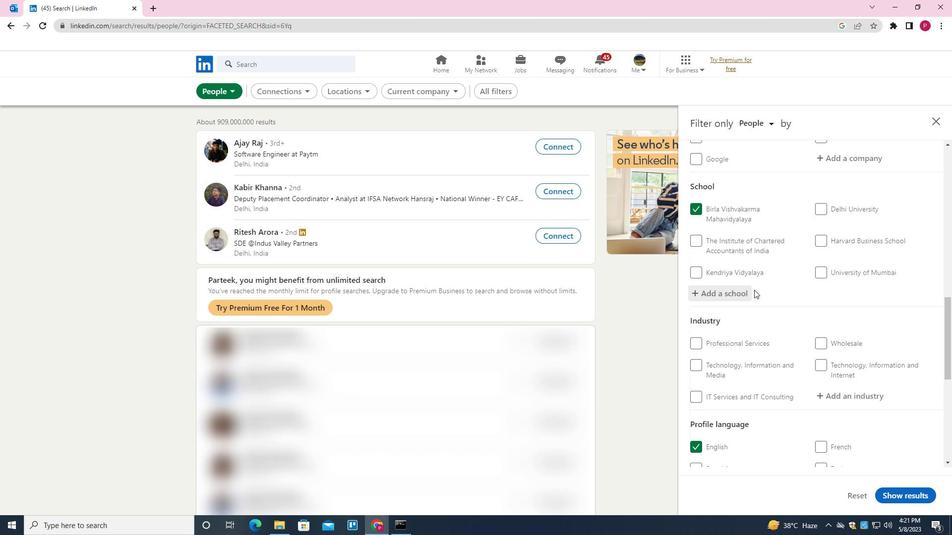 
Action: Mouse scrolled (751, 291) with delta (0, 0)
Screenshot: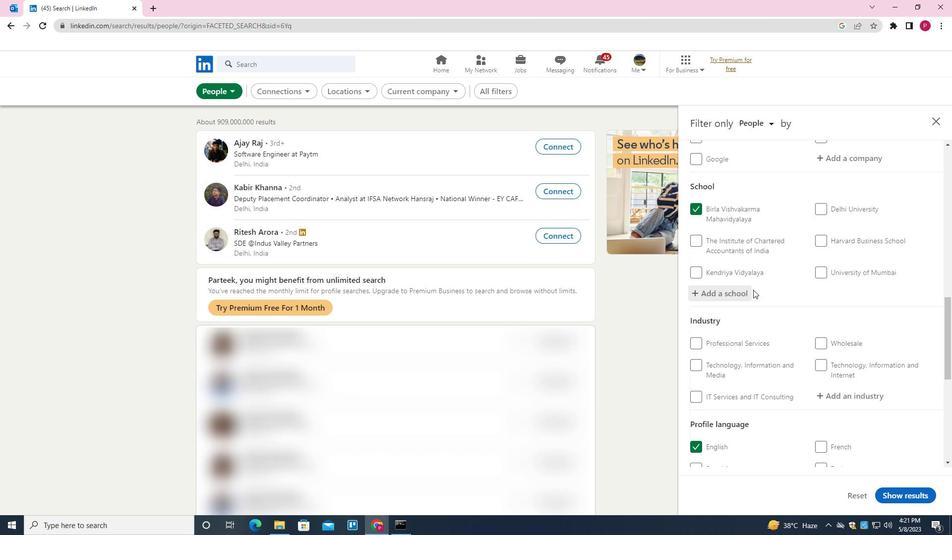 
Action: Mouse moved to (749, 293)
Screenshot: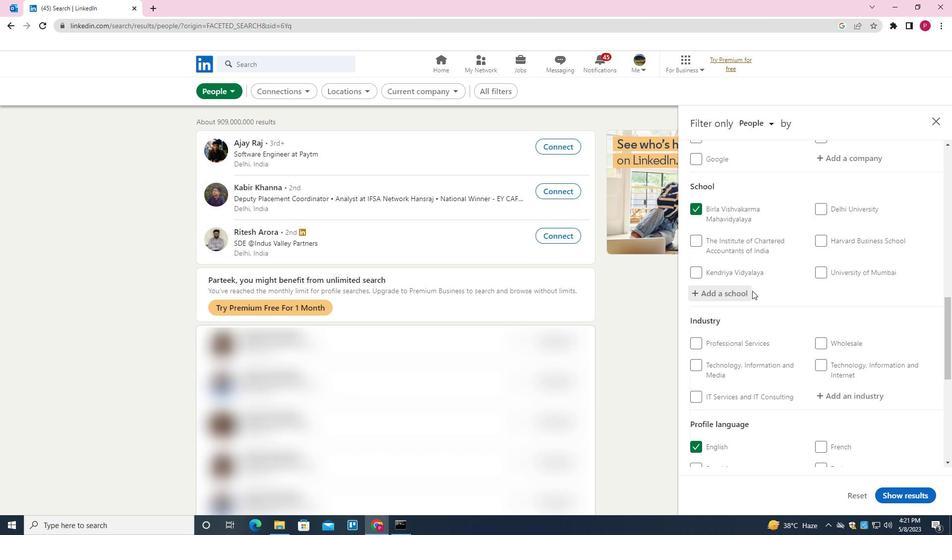 
Action: Mouse scrolled (749, 293) with delta (0, 0)
Screenshot: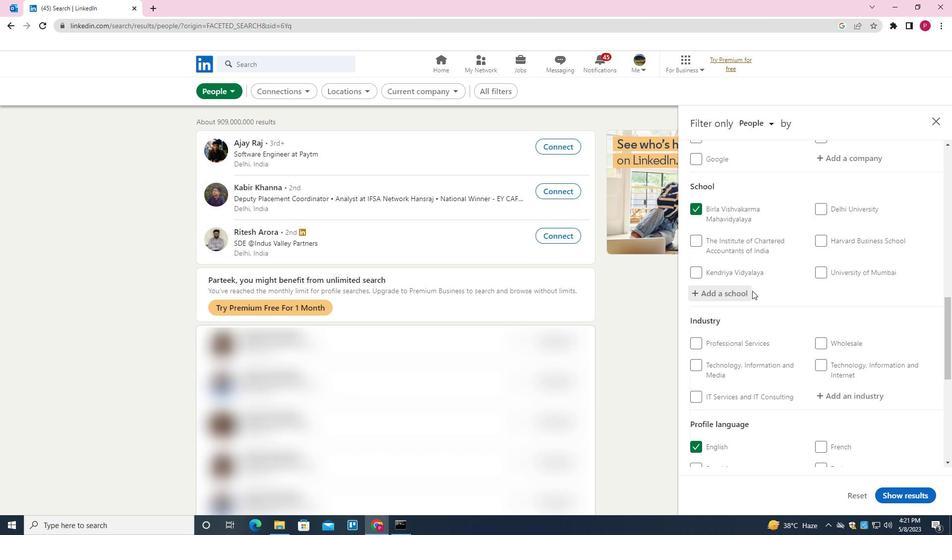 
Action: Mouse moved to (870, 292)
Screenshot: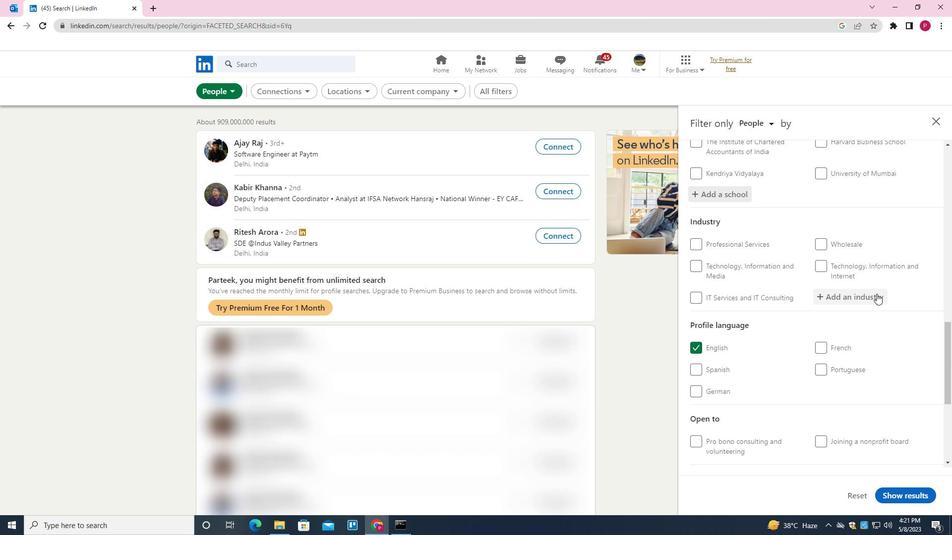 
Action: Mouse pressed left at (870, 292)
Screenshot: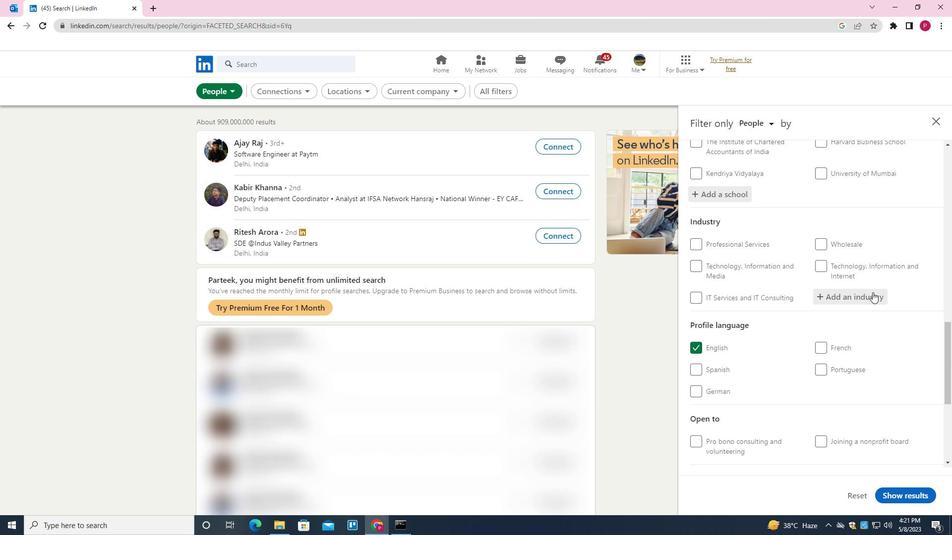 
Action: Mouse moved to (870, 292)
Screenshot: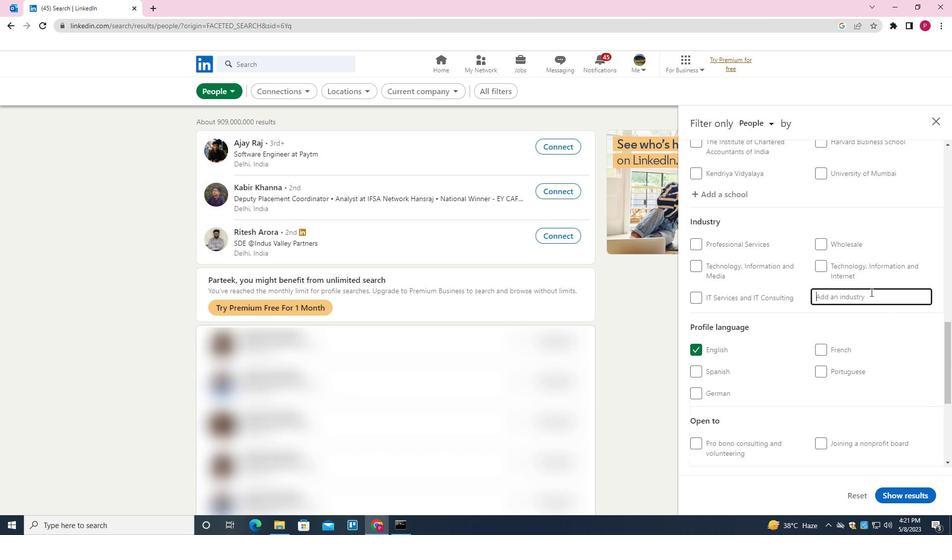 
Action: Key pressed <Key.shift><Key.shift><Key.shift><Key.shift><Key.shift><Key.shift><Key.shift>COMPUTR<Key.backspace>ER<Key.space><Key.shift><Key.shift><Key.shift><Key.shift>B<Key.backspace>M<Key.backspace>NETWORKING<Key.space><Key.shift>PRODUCTS<Key.down><Key.enter>
Screenshot: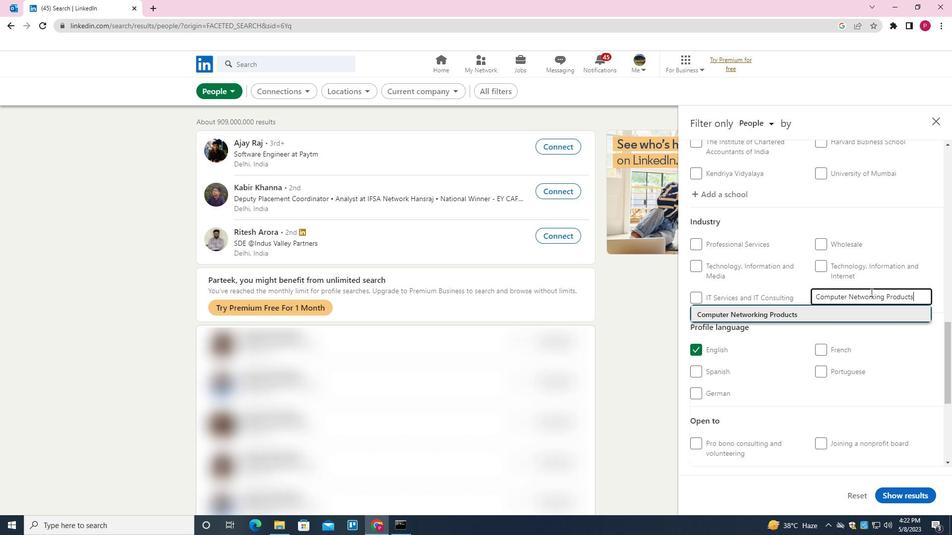 
Action: Mouse moved to (791, 346)
Screenshot: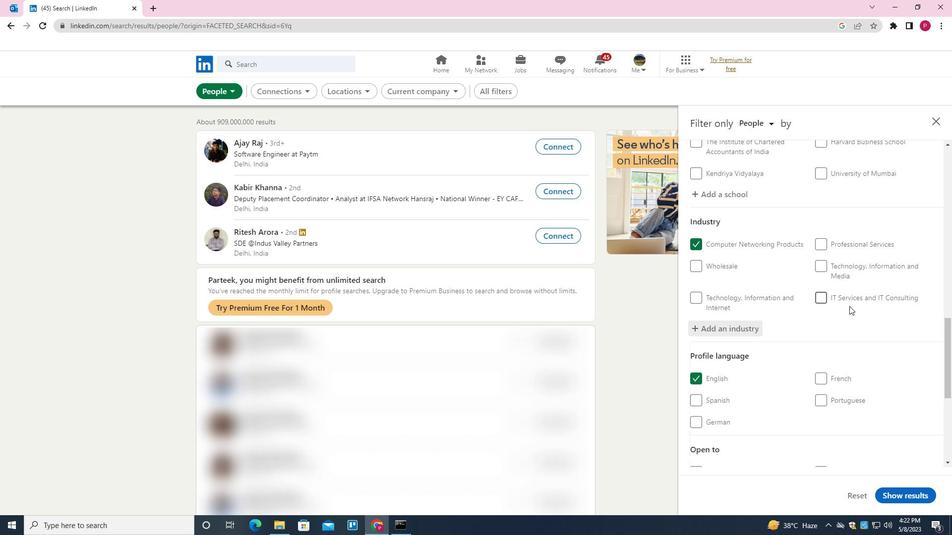 
Action: Mouse scrolled (791, 346) with delta (0, 0)
Screenshot: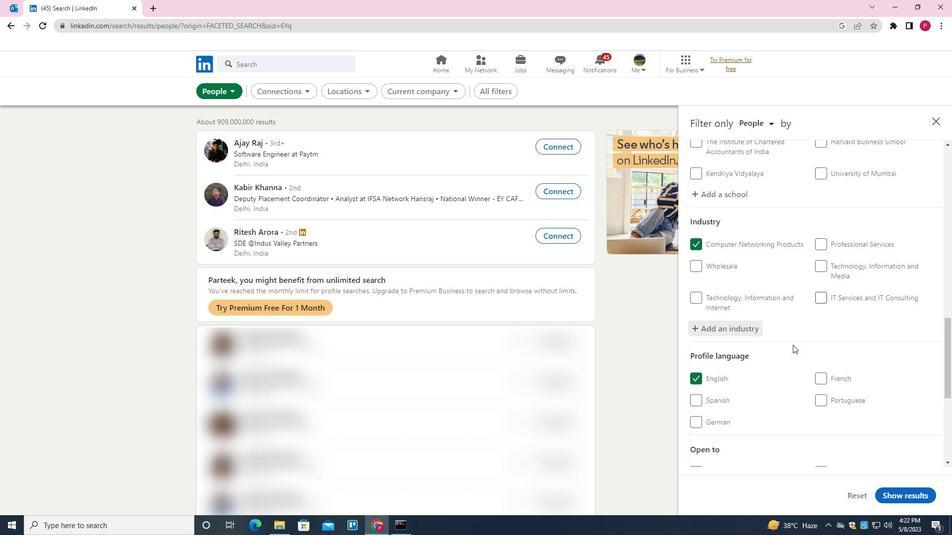 
Action: Mouse moved to (790, 346)
Screenshot: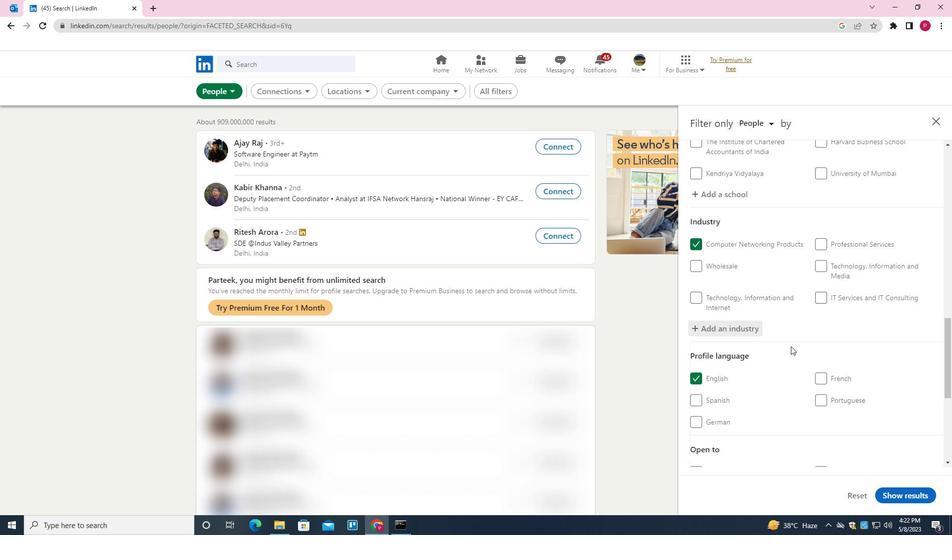 
Action: Mouse scrolled (790, 346) with delta (0, 0)
Screenshot: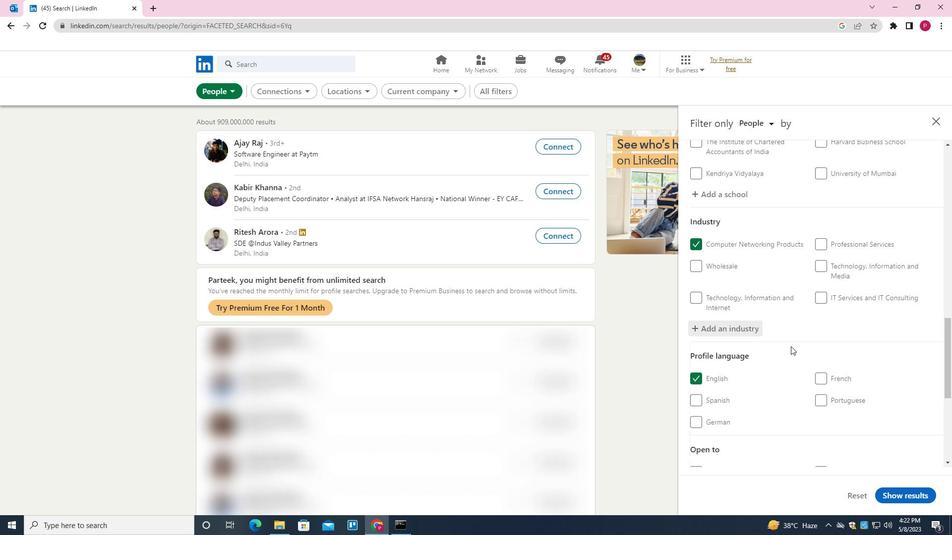 
Action: Mouse scrolled (790, 346) with delta (0, 0)
Screenshot: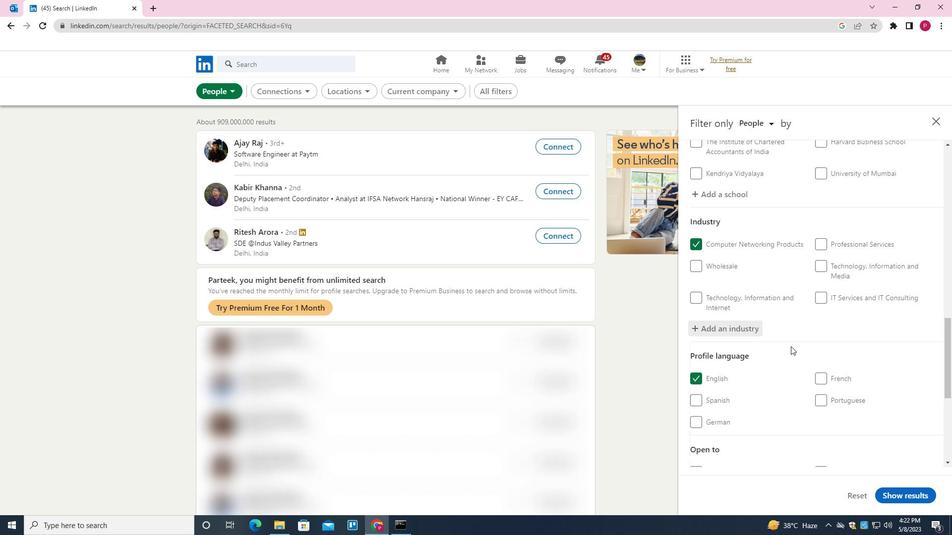 
Action: Mouse moved to (789, 348)
Screenshot: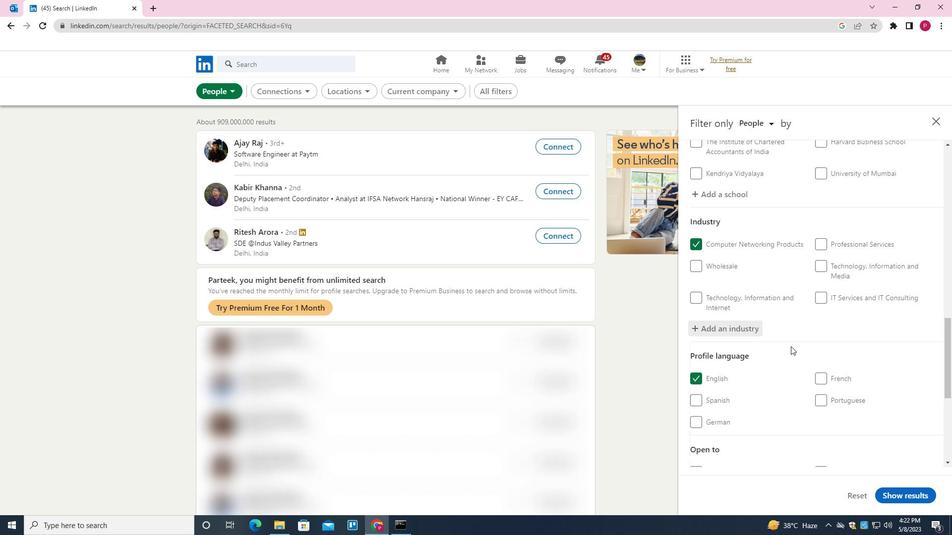 
Action: Mouse scrolled (789, 348) with delta (0, 0)
Screenshot: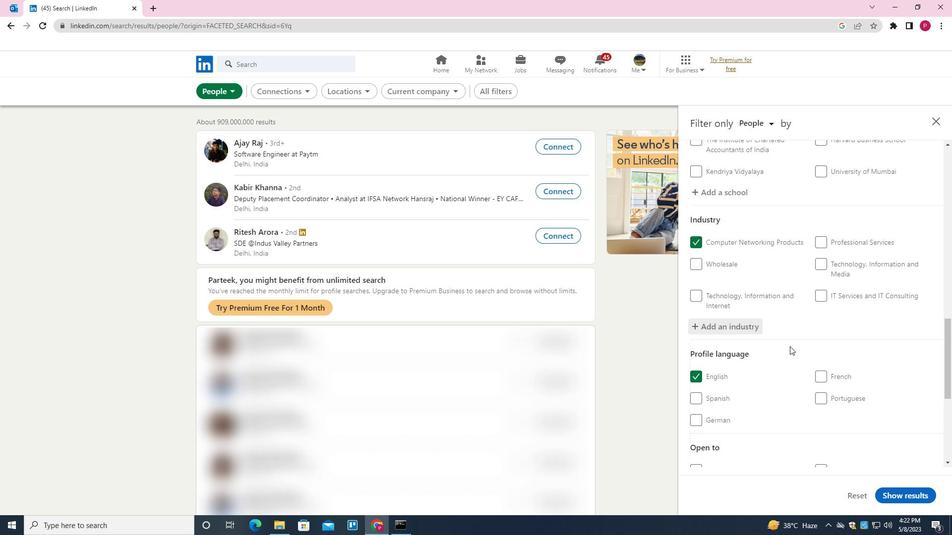 
Action: Mouse moved to (788, 348)
Screenshot: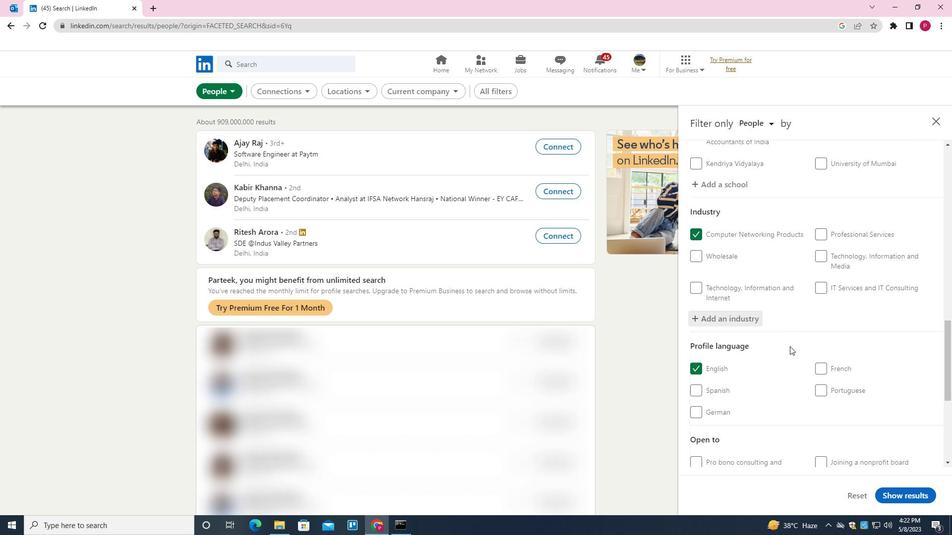 
Action: Mouse scrolled (788, 348) with delta (0, 0)
Screenshot: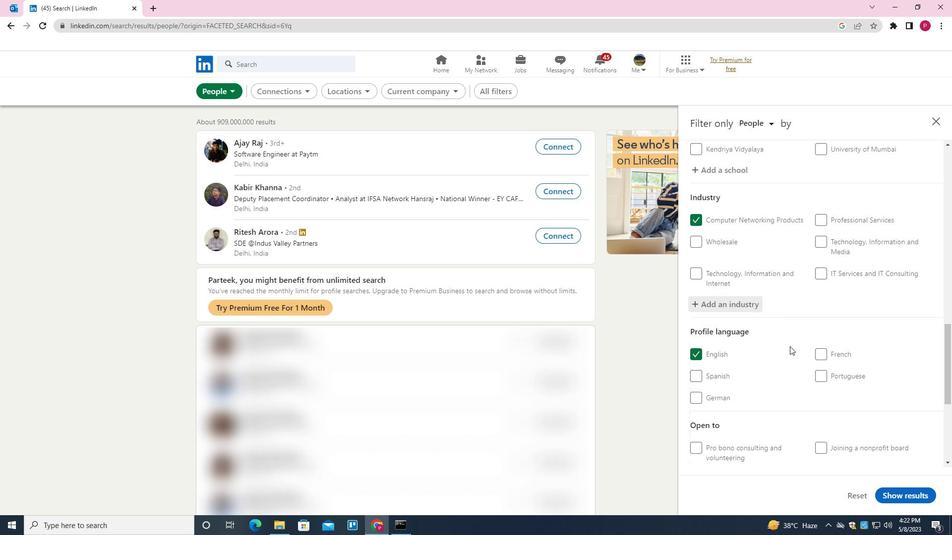 
Action: Mouse moved to (838, 325)
Screenshot: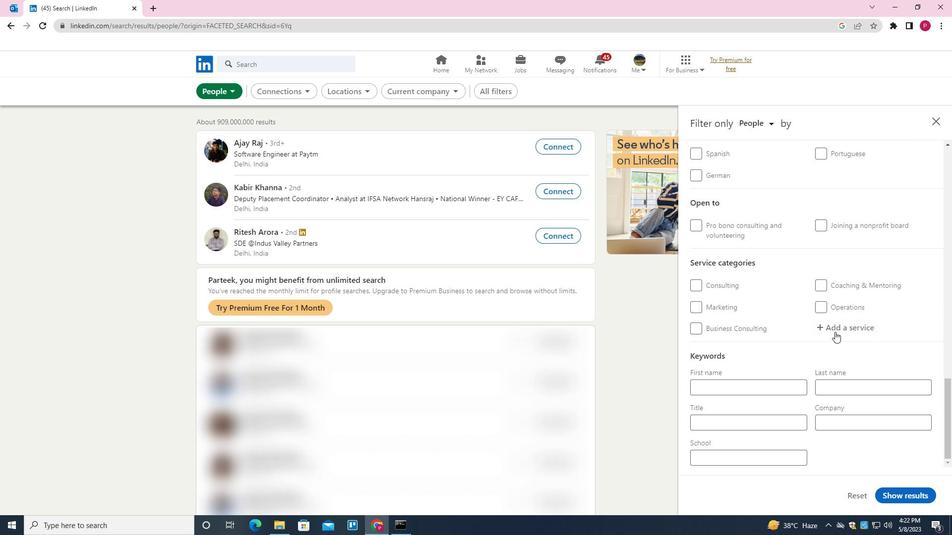 
Action: Mouse pressed left at (838, 325)
Screenshot: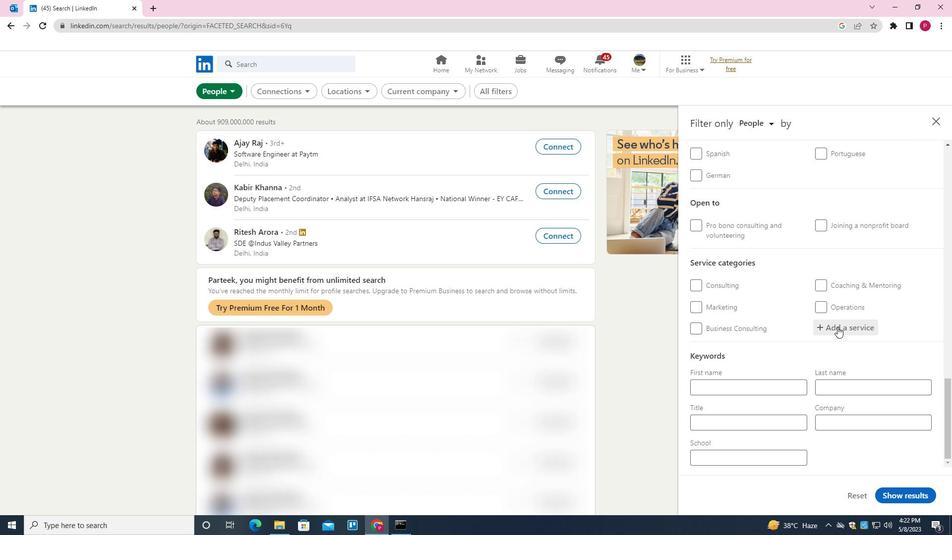 
Action: Key pressed <Key.shift><Key.shift><Key.shift><Key.shift><Key.shift><Key.shift><Key.shift><Key.shift><Key.shift><Key.shift><Key.shift><Key.shift><Key.shift><Key.shift><Key.shift><Key.shift><Key.shift><Key.shift><Key.shift><Key.shift><Key.shift><Key.shift><Key.shift><Key.shift><Key.shift><Key.shift><Key.shift><Key.shift><Key.shift><Key.shift><Key.shift><Key.shift><Key.shift><Key.shift><Key.shift><Key.shift>VIDEO<Key.space><Key.shift>EDITING<Key.down><Key.enter>
Screenshot: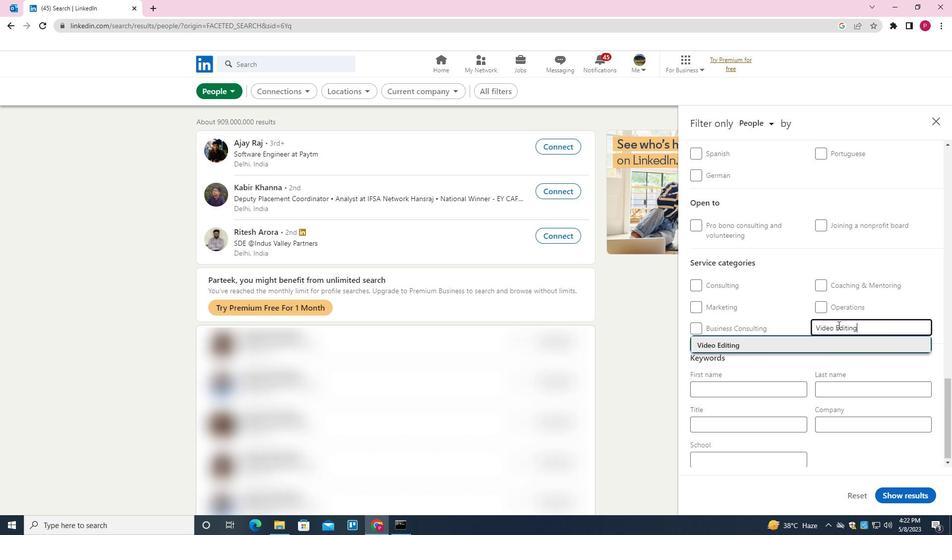 
Action: Mouse moved to (828, 346)
Screenshot: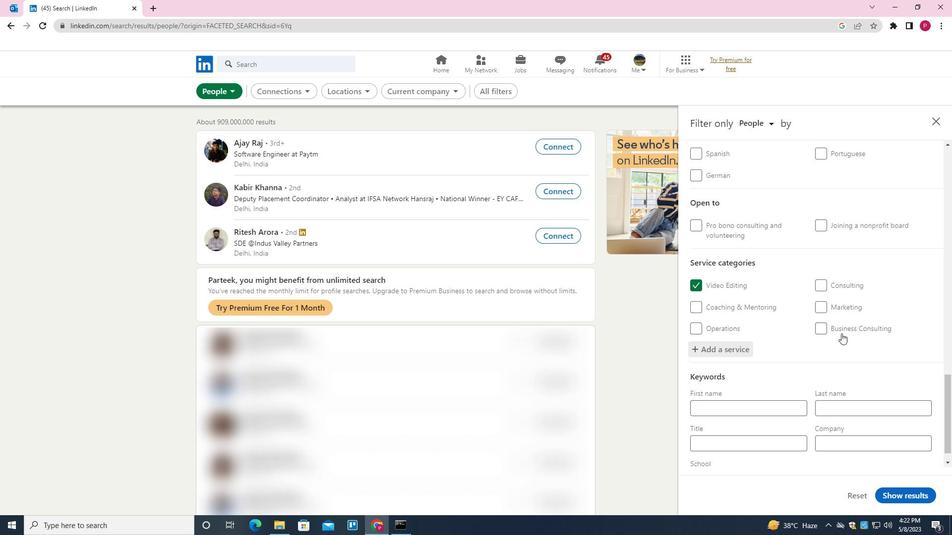 
Action: Mouse scrolled (828, 345) with delta (0, 0)
Screenshot: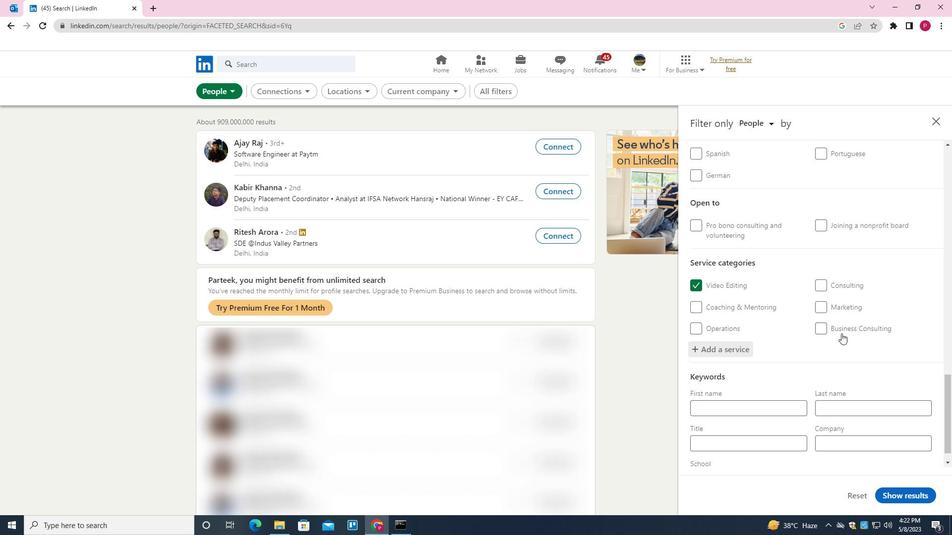 
Action: Mouse moved to (818, 351)
Screenshot: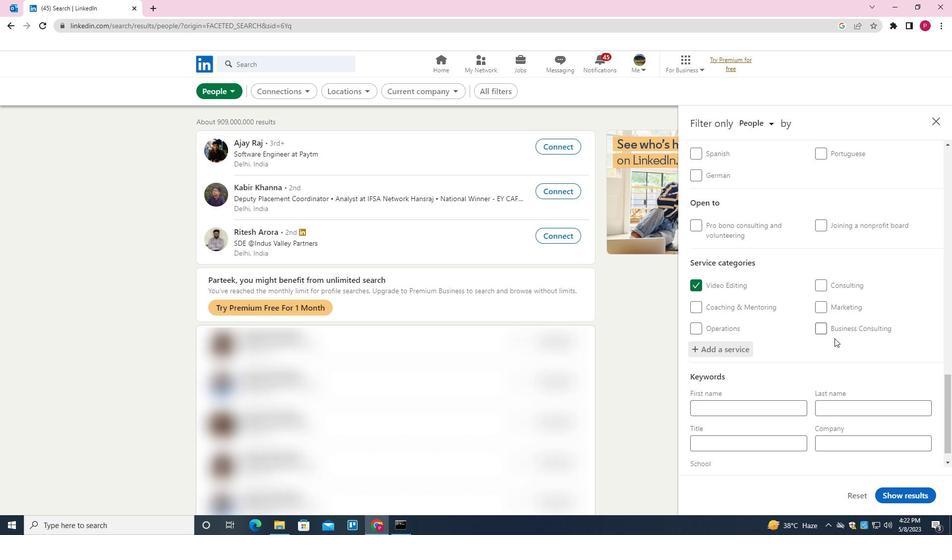 
Action: Mouse scrolled (818, 350) with delta (0, 0)
Screenshot: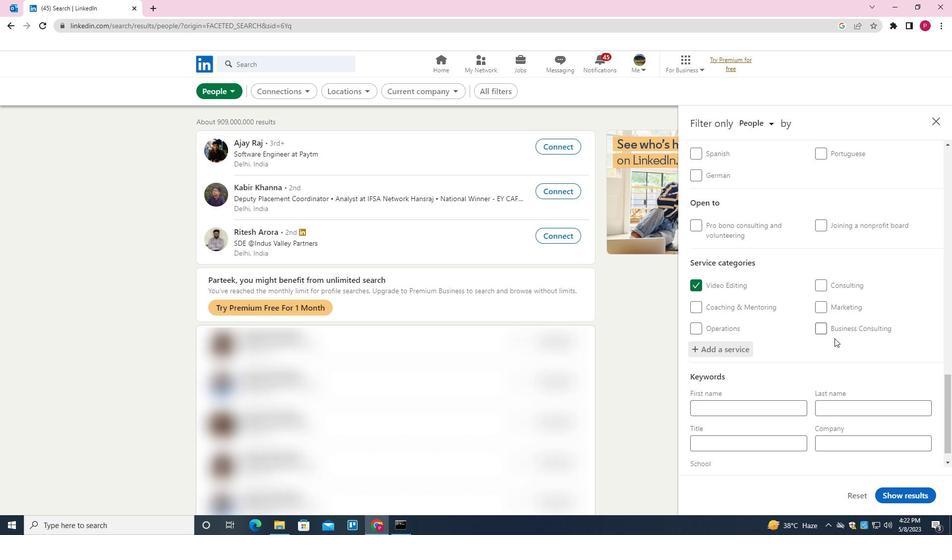 
Action: Mouse moved to (811, 354)
Screenshot: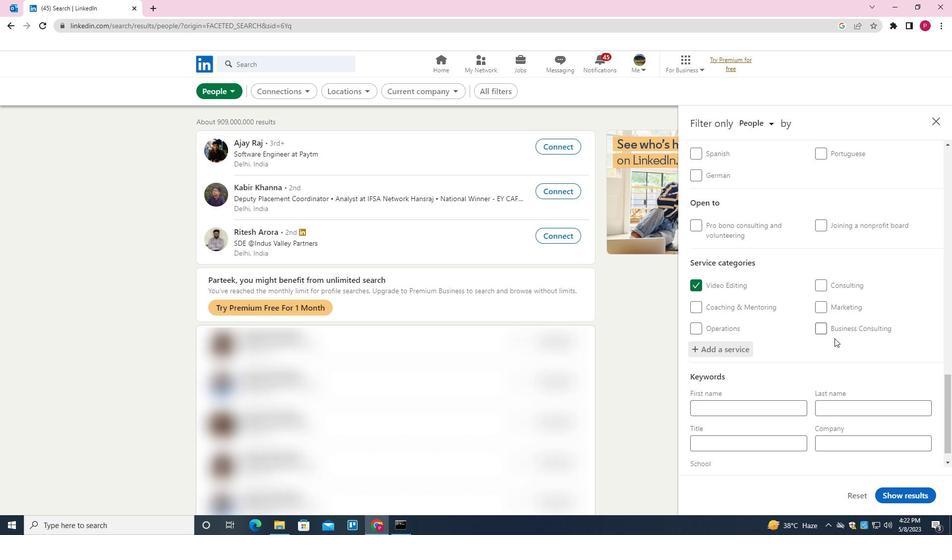 
Action: Mouse scrolled (811, 354) with delta (0, 0)
Screenshot: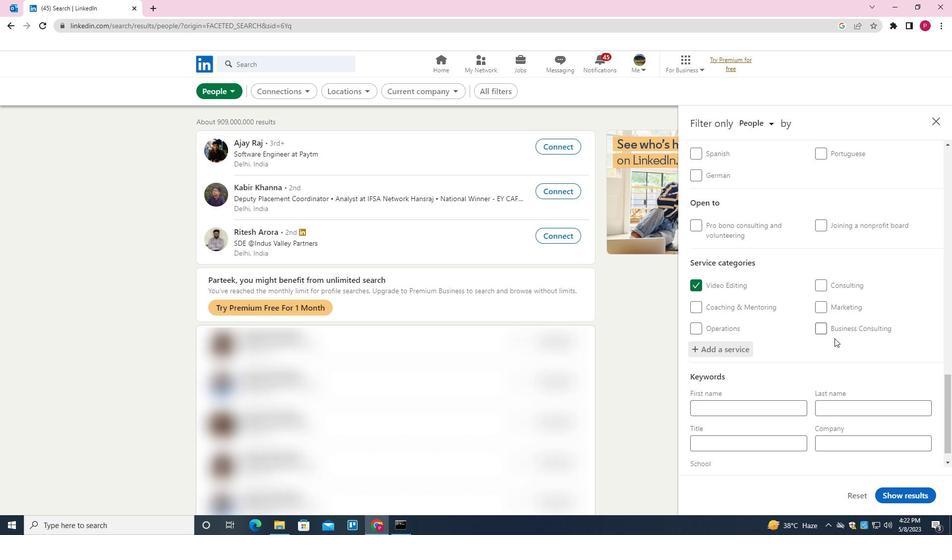 
Action: Mouse moved to (797, 362)
Screenshot: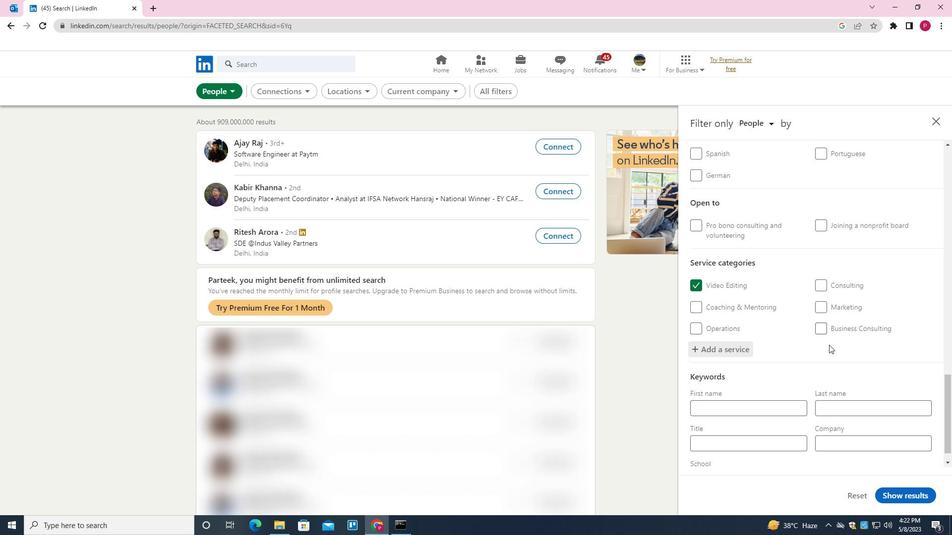 
Action: Mouse scrolled (797, 361) with delta (0, 0)
Screenshot: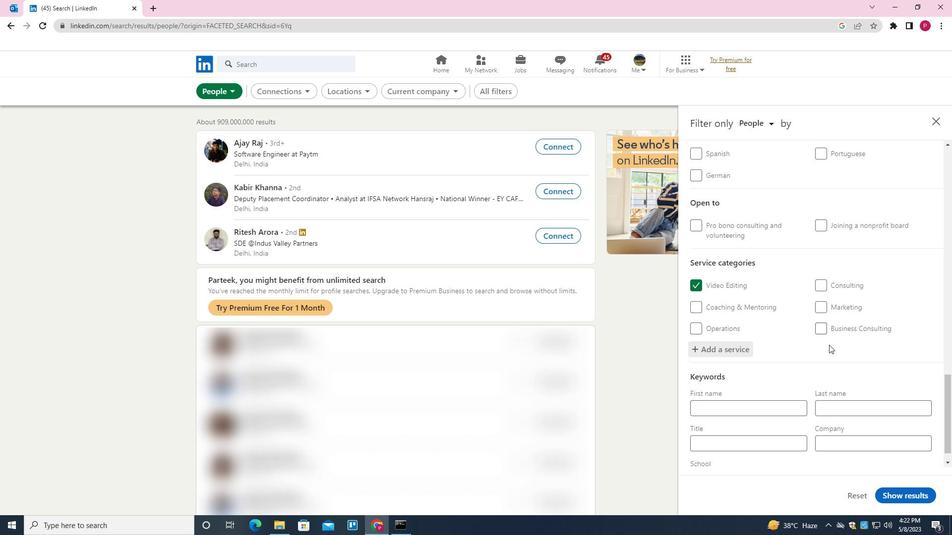 
Action: Mouse moved to (752, 423)
Screenshot: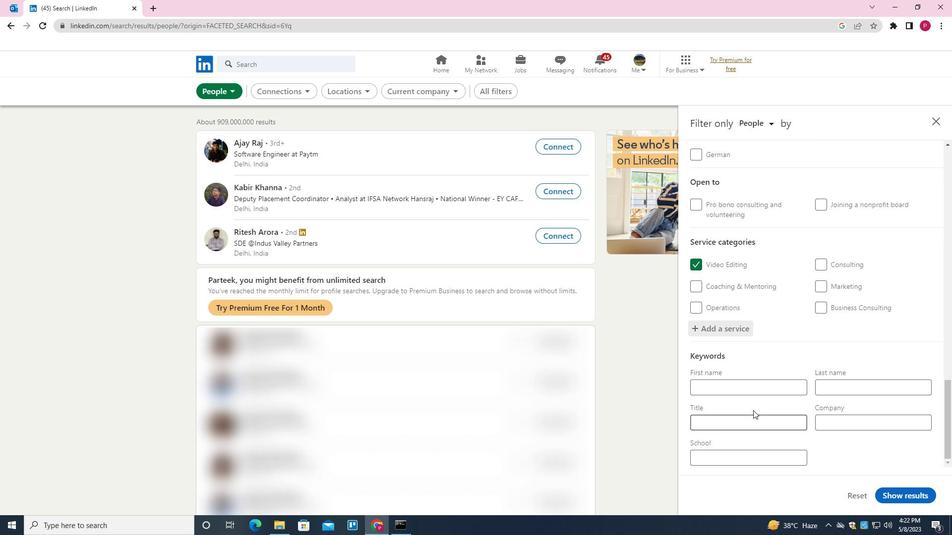 
Action: Mouse pressed left at (752, 423)
Screenshot: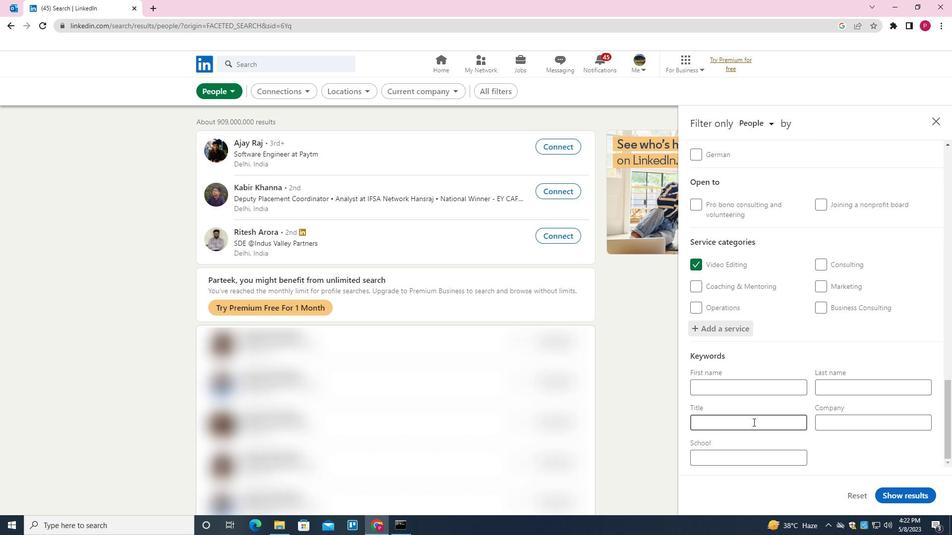 
Action: Key pressed <Key.shift>SPP<Key.backspace>EECH<Key.space><Key.backspace>WRITER
Screenshot: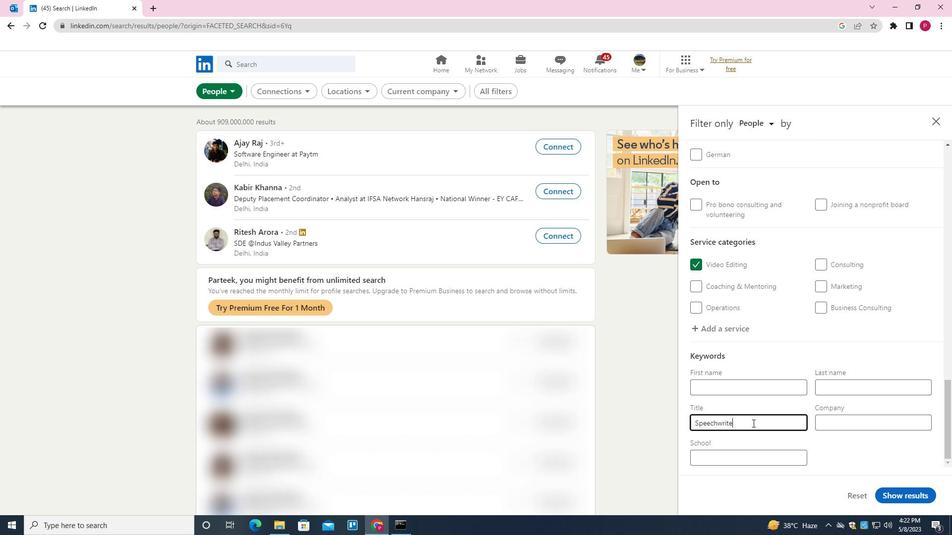 
Action: Mouse moved to (883, 494)
Screenshot: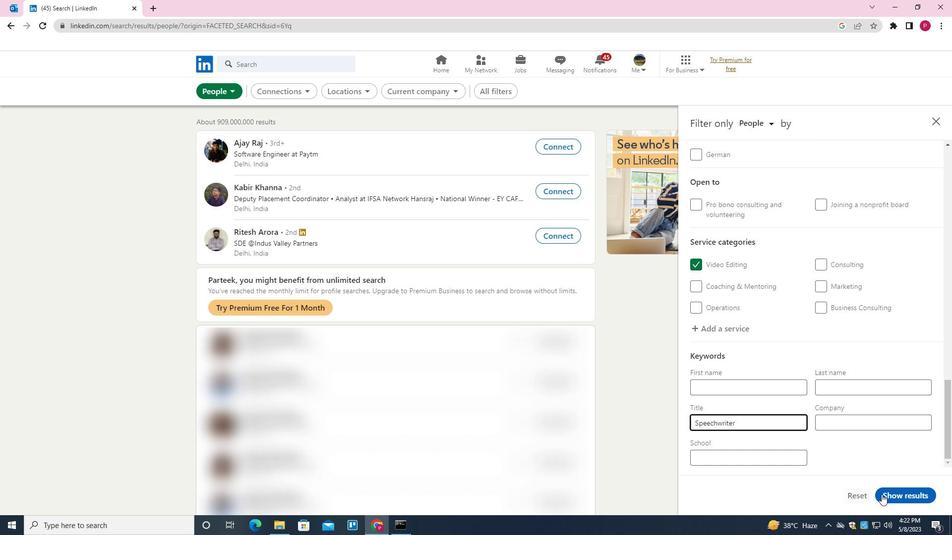 
Action: Mouse pressed left at (883, 494)
Screenshot: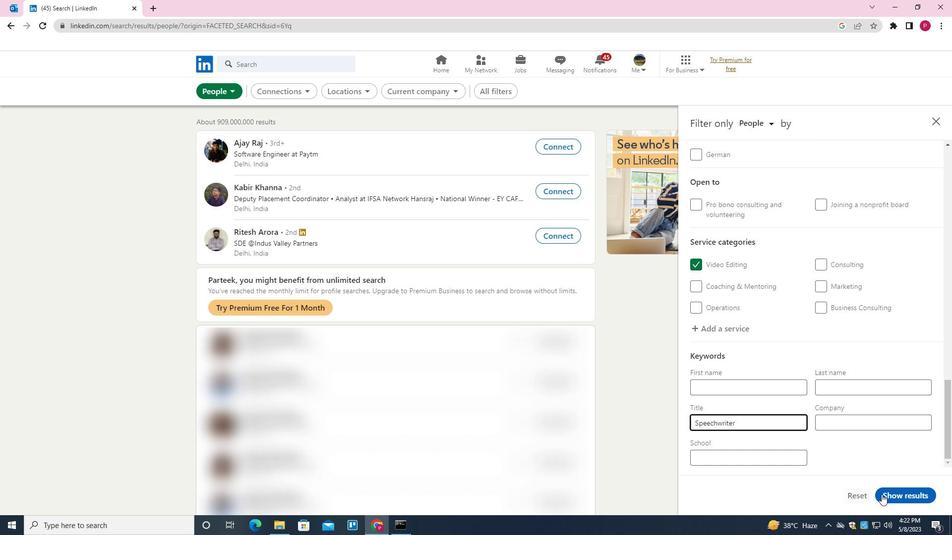 
Action: Mouse moved to (615, 301)
Screenshot: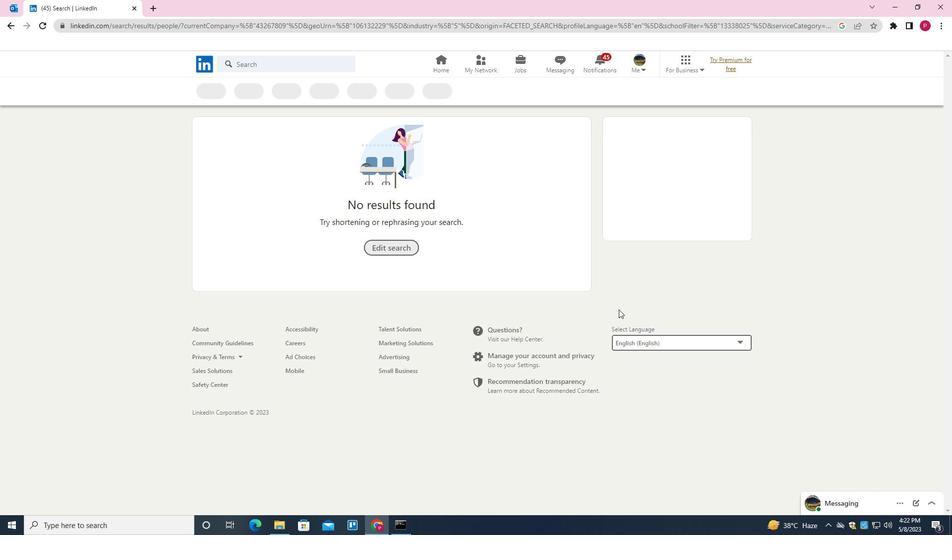 
